 Task: Upload a photo to Instagram, apply a filter, and write a caption with emojis.
Action: Mouse moved to (64, 279)
Screenshot: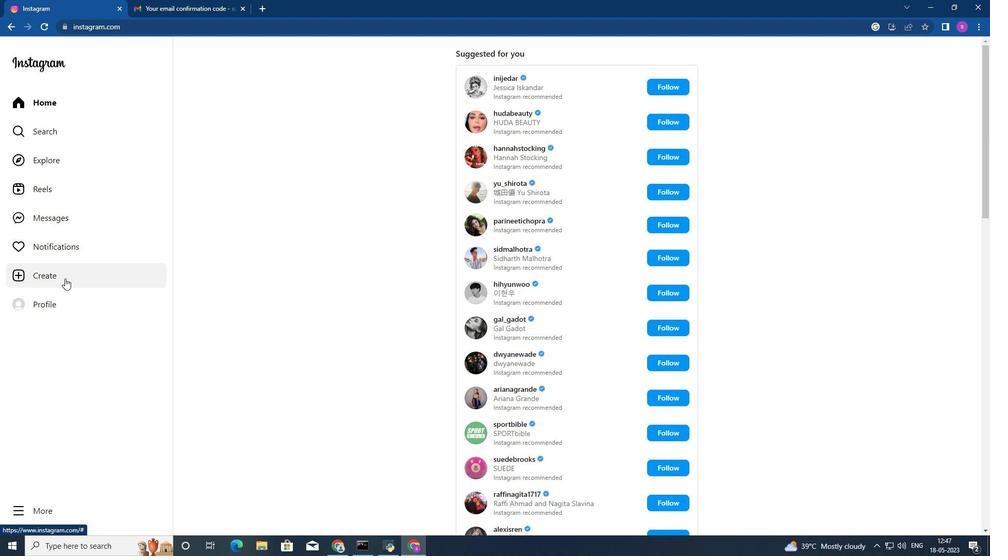 
Action: Mouse pressed left at (64, 279)
Screenshot: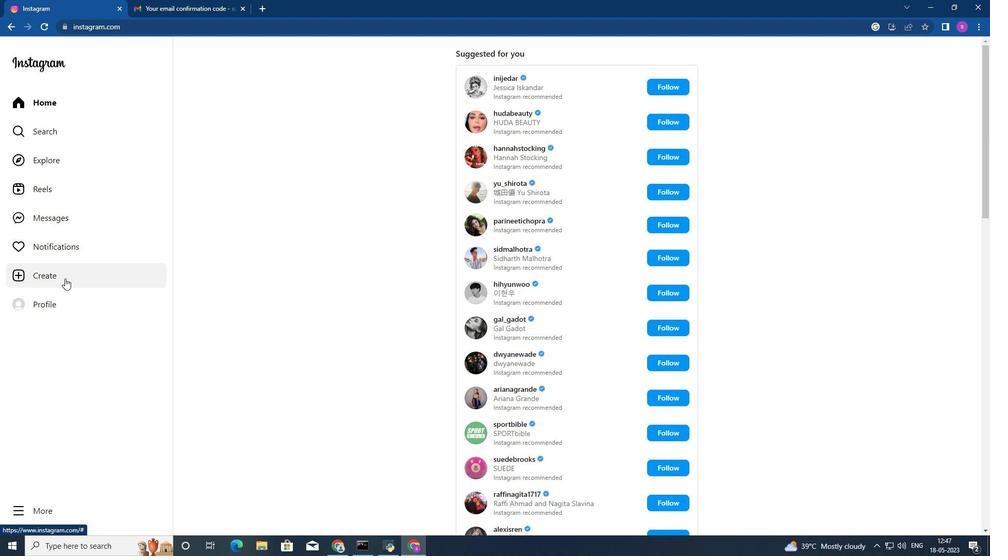 
Action: Mouse moved to (455, 330)
Screenshot: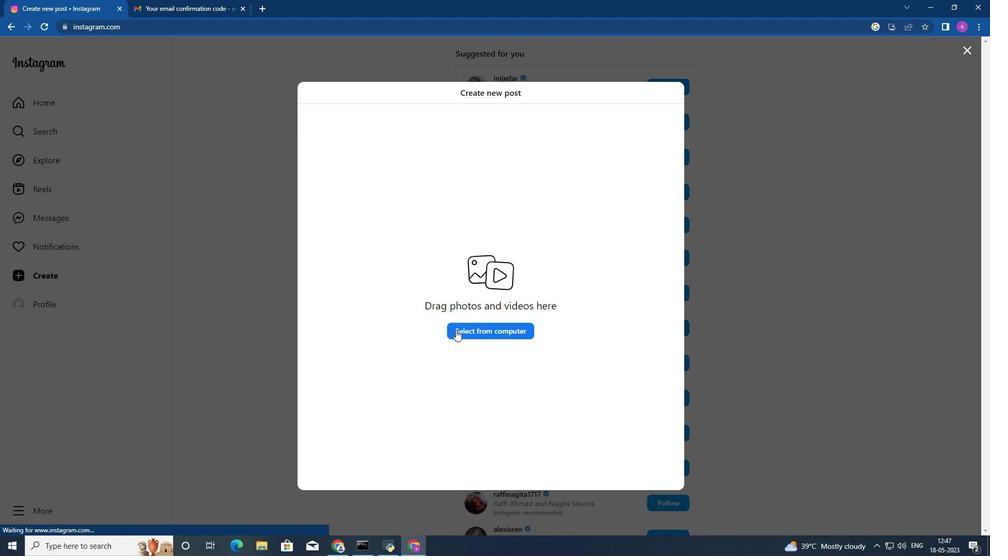 
Action: Mouse pressed left at (455, 330)
Screenshot: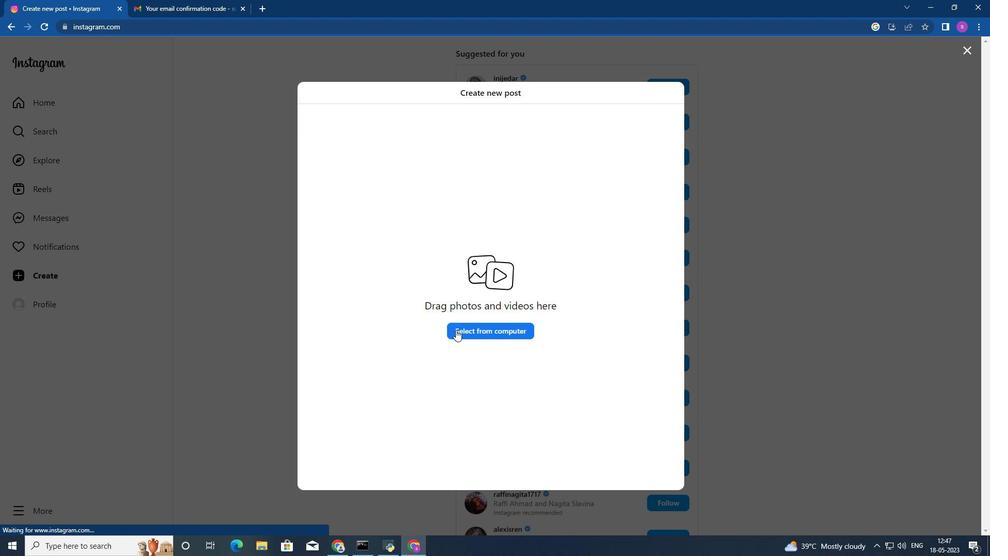 
Action: Mouse moved to (117, 93)
Screenshot: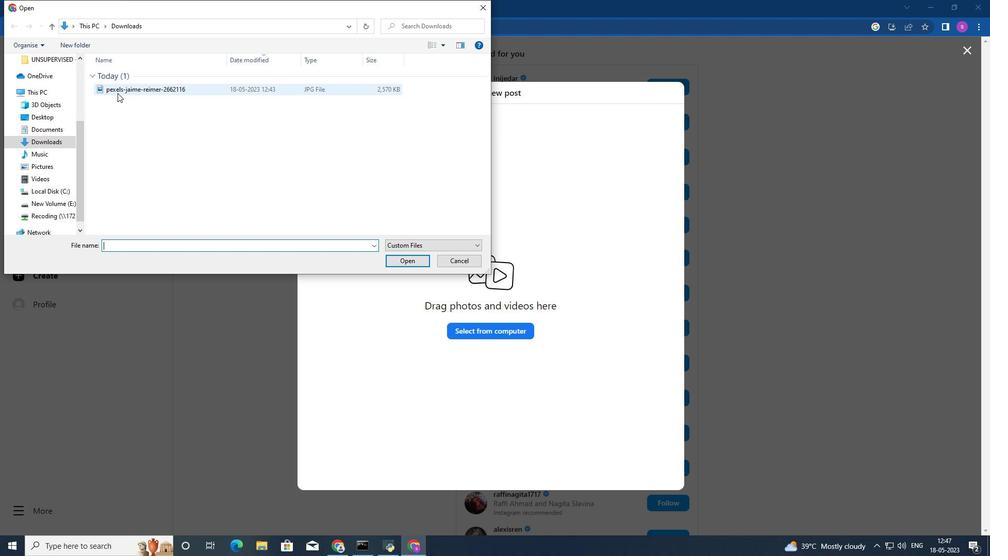 
Action: Mouse pressed left at (117, 93)
Screenshot: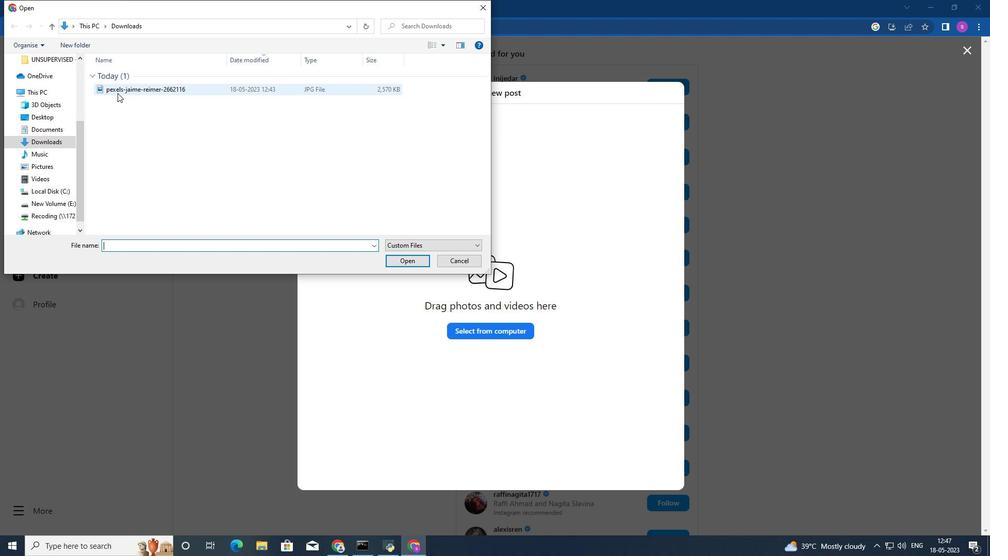 
Action: Mouse moved to (390, 264)
Screenshot: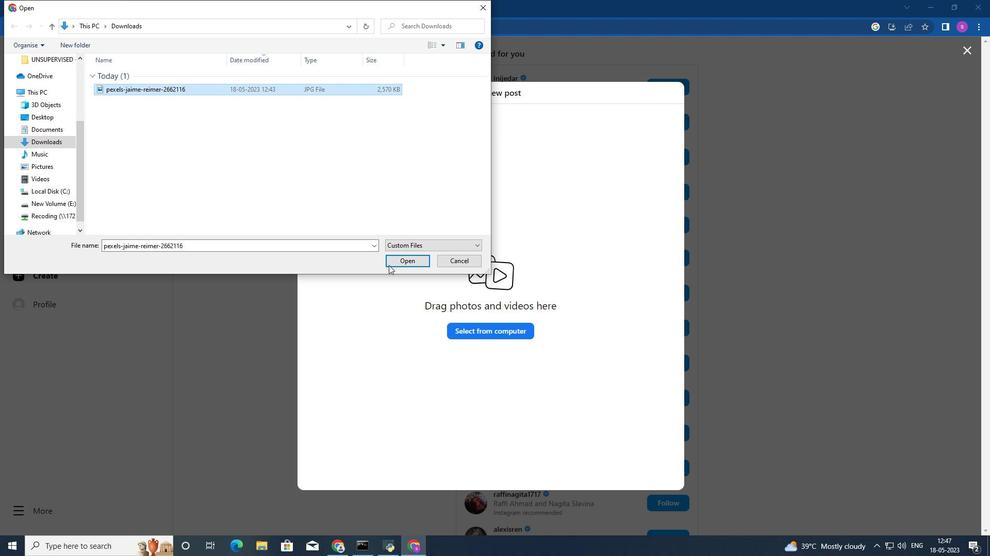 
Action: Mouse pressed left at (390, 264)
Screenshot: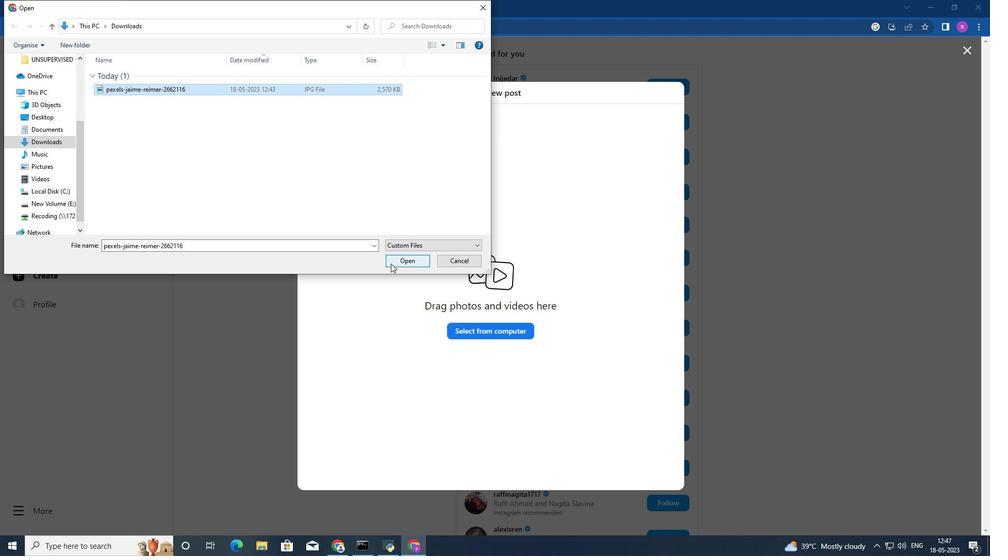 
Action: Mouse moved to (315, 471)
Screenshot: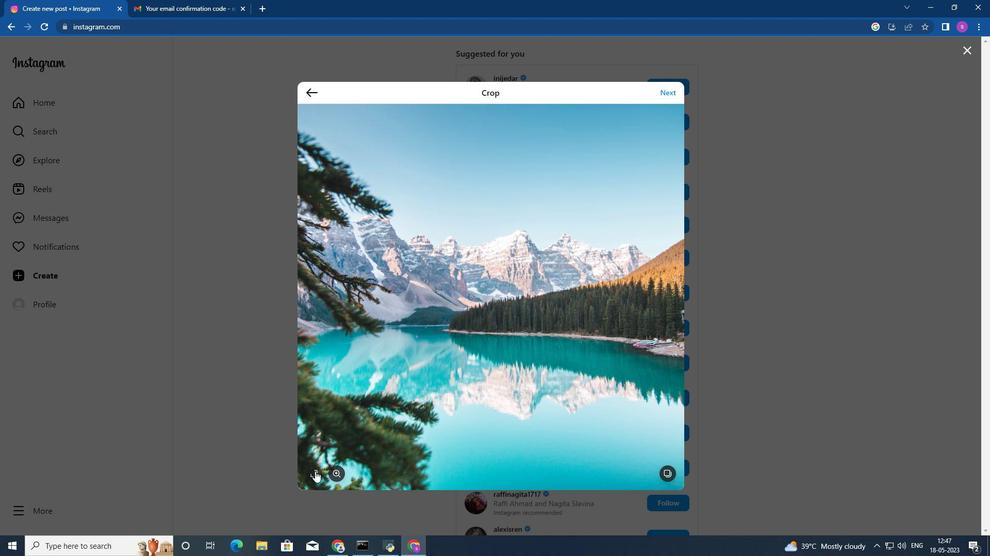 
Action: Mouse pressed left at (315, 471)
Screenshot: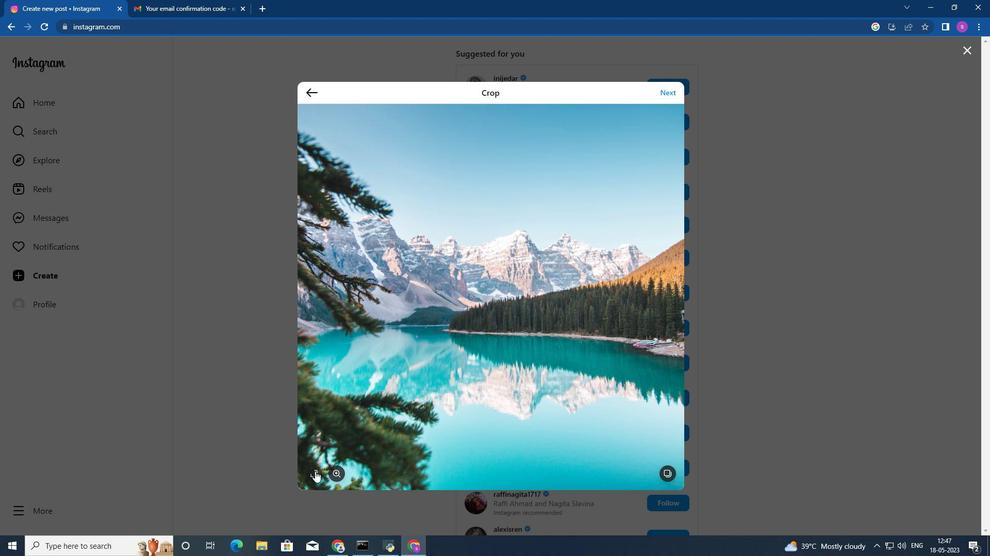 
Action: Mouse moved to (343, 375)
Screenshot: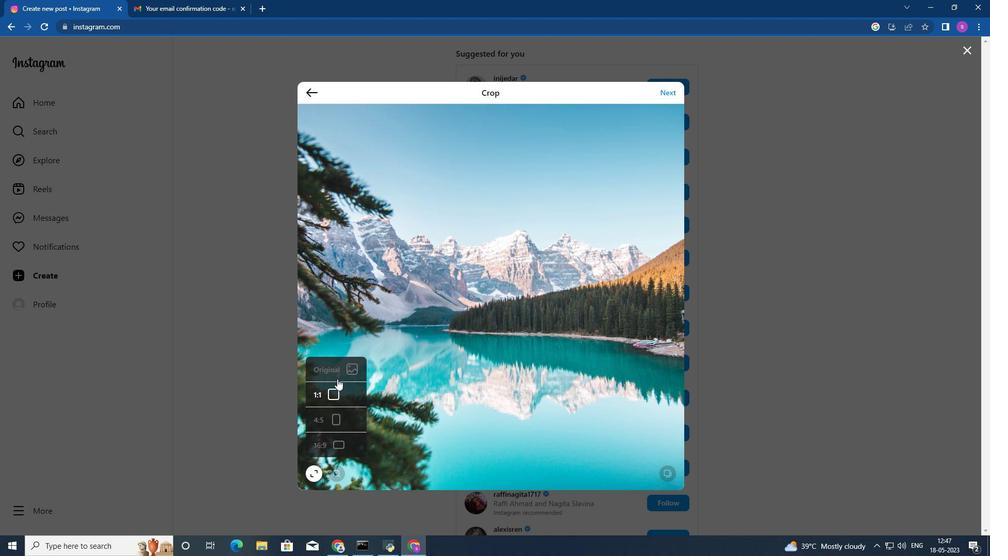 
Action: Mouse pressed left at (343, 375)
Screenshot: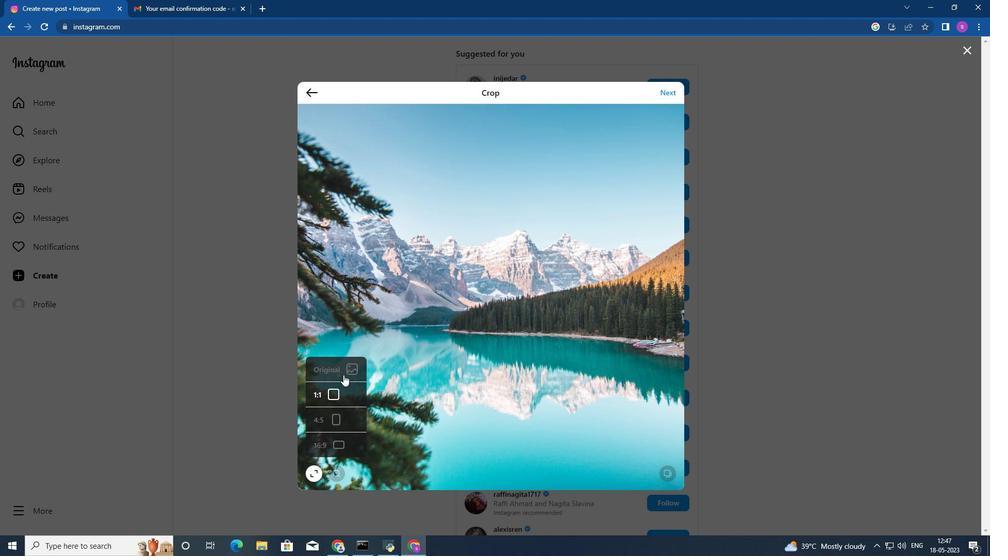 
Action: Mouse moved to (672, 92)
Screenshot: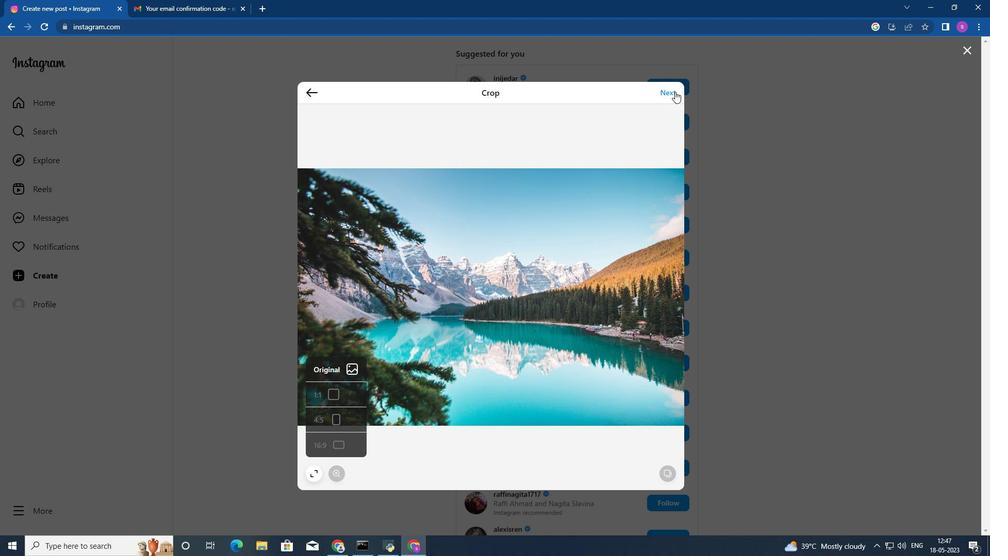 
Action: Mouse pressed left at (672, 92)
Screenshot: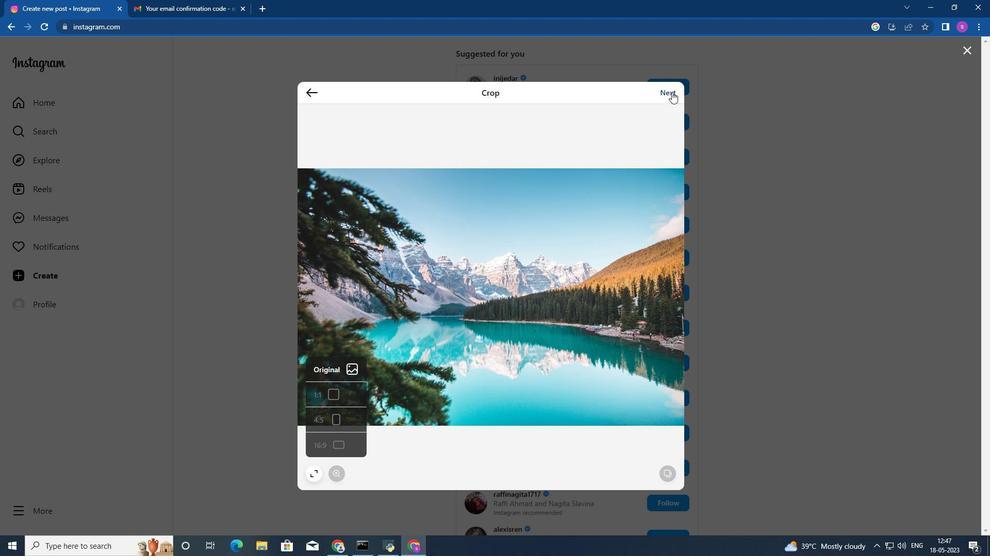 
Action: Mouse moved to (624, 159)
Screenshot: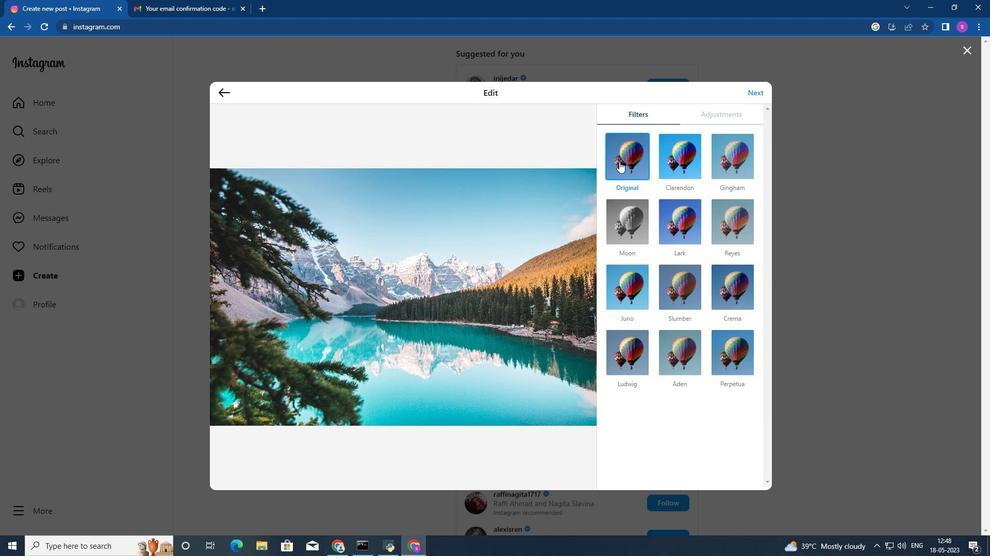 
Action: Mouse pressed left at (624, 159)
Screenshot: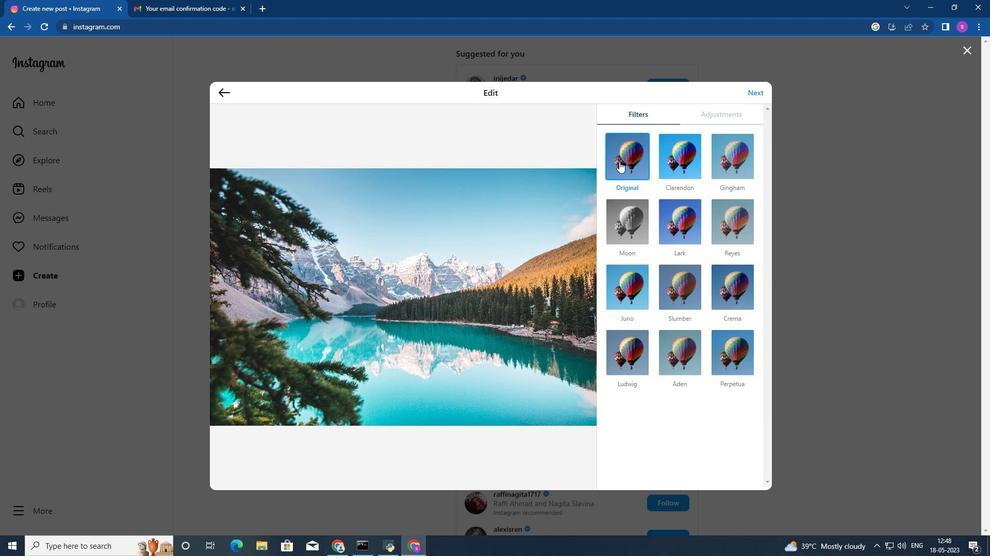 
Action: Mouse moved to (680, 157)
Screenshot: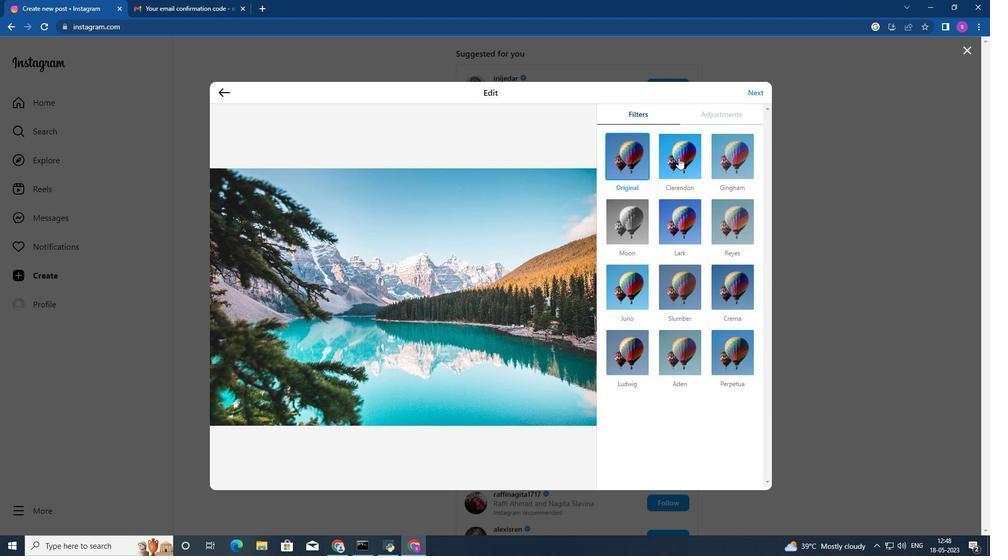 
Action: Mouse pressed left at (680, 157)
Screenshot: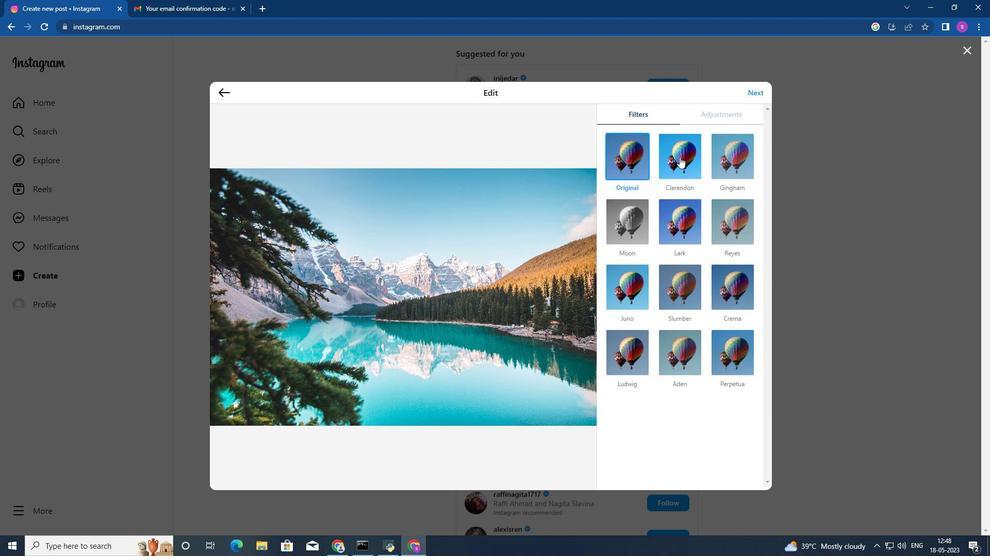 
Action: Mouse moved to (641, 172)
Screenshot: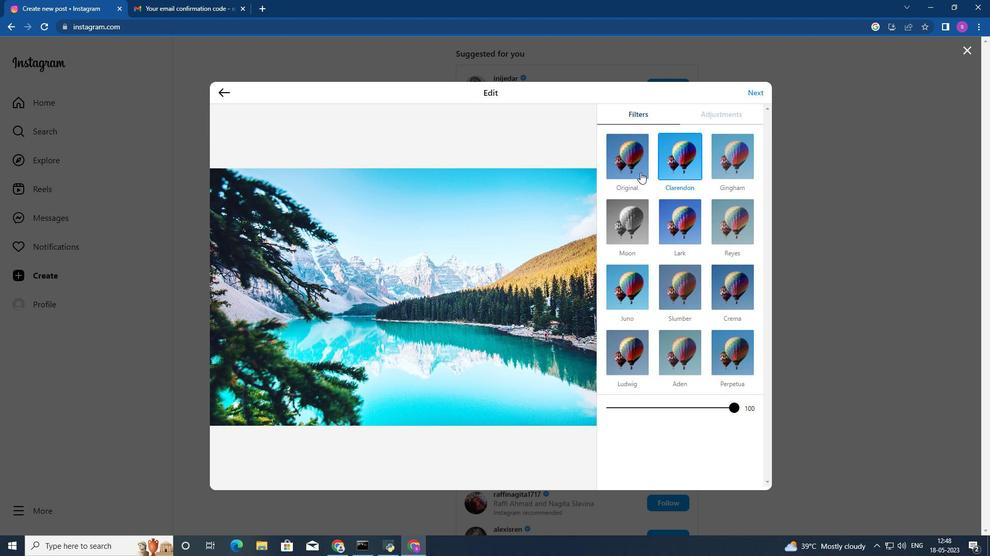 
Action: Mouse pressed left at (641, 172)
Screenshot: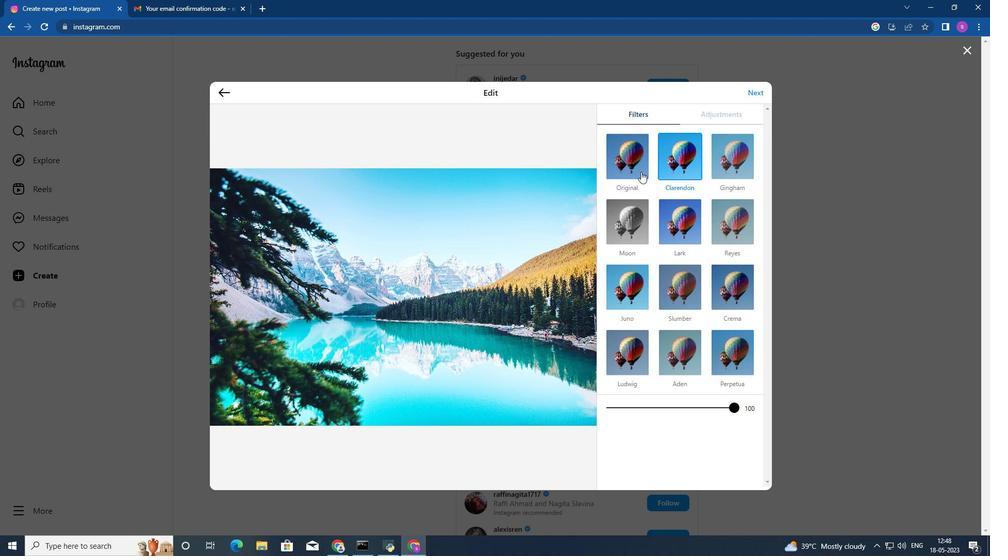 
Action: Mouse moved to (681, 305)
Screenshot: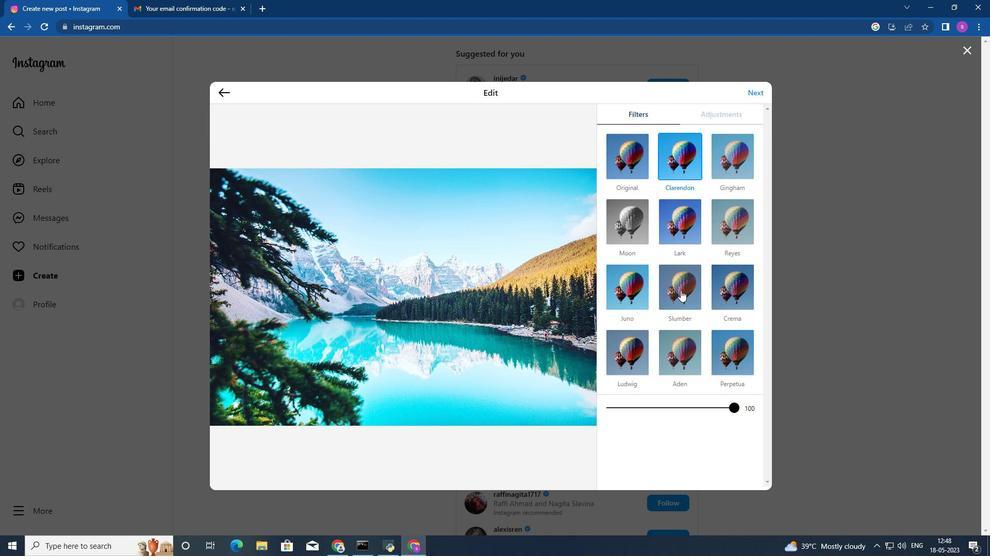 
Action: Mouse pressed left at (681, 305)
Screenshot: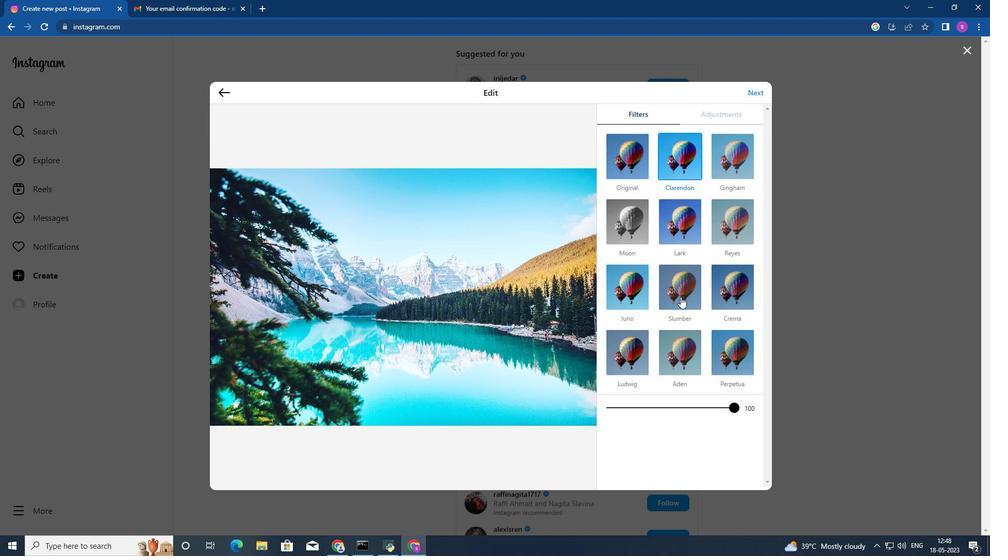 
Action: Mouse moved to (636, 298)
Screenshot: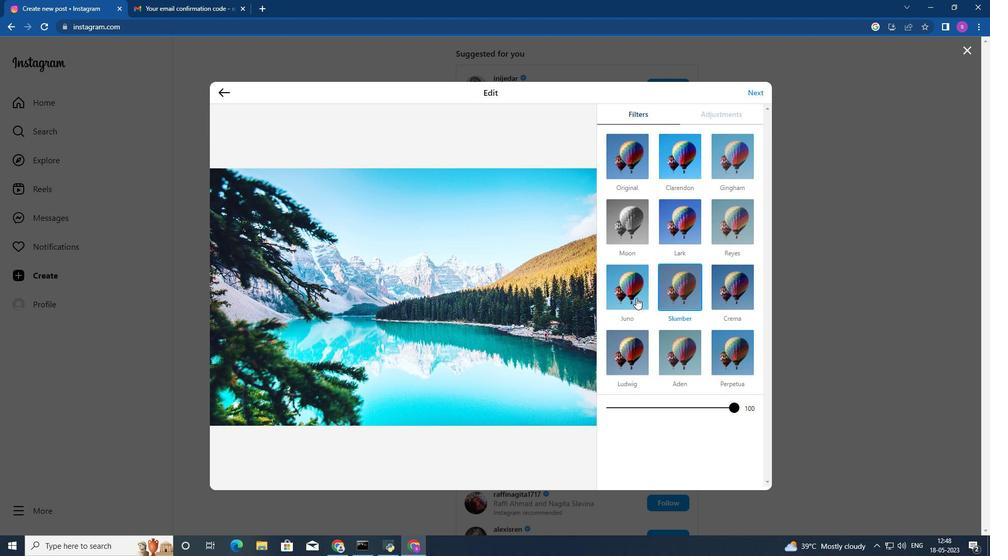 
Action: Mouse pressed left at (636, 298)
Screenshot: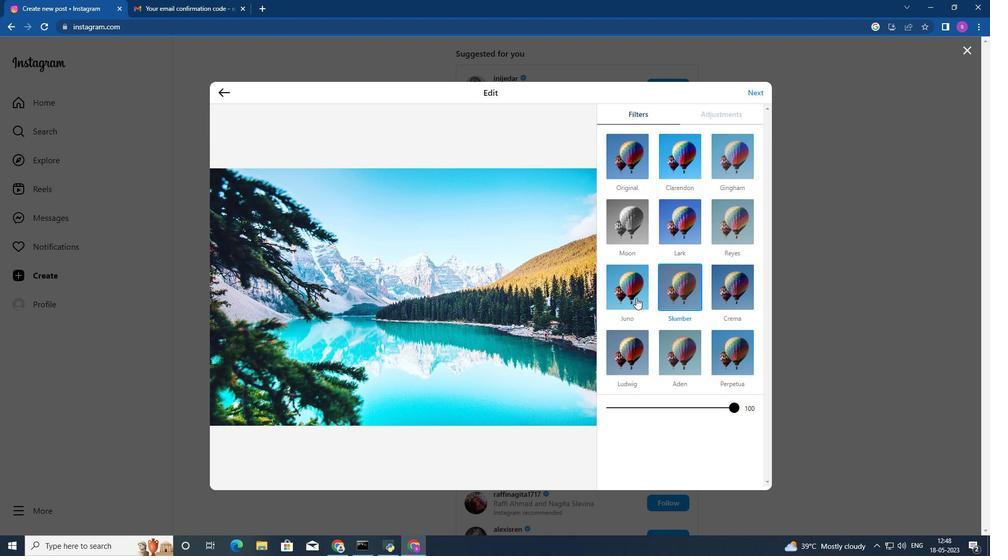 
Action: Mouse moved to (631, 368)
Screenshot: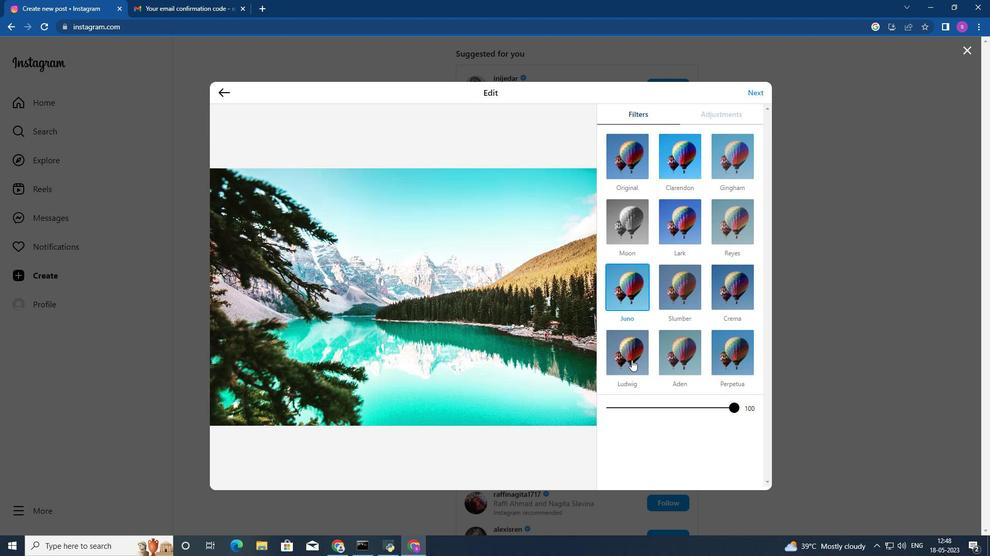 
Action: Mouse pressed left at (631, 368)
Screenshot: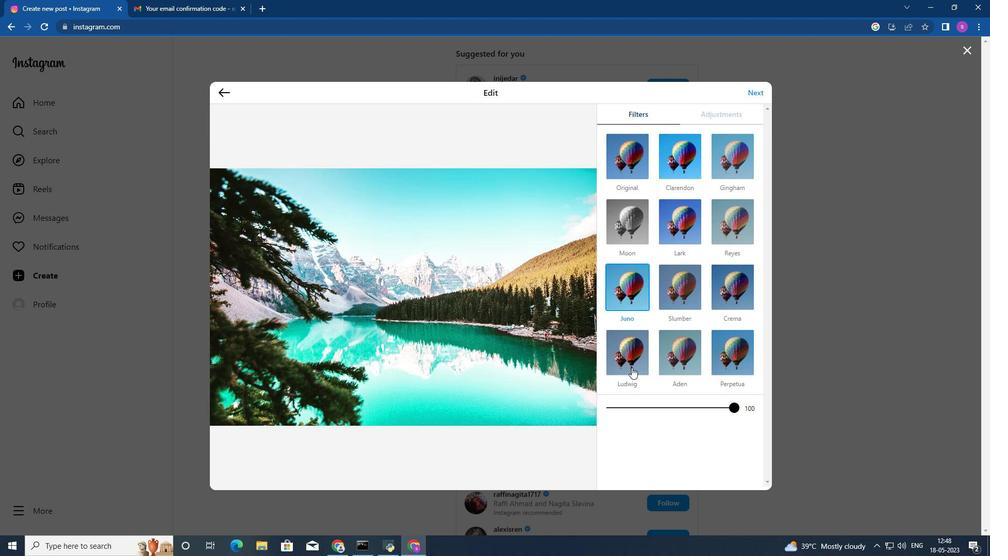 
Action: Mouse moved to (661, 352)
Screenshot: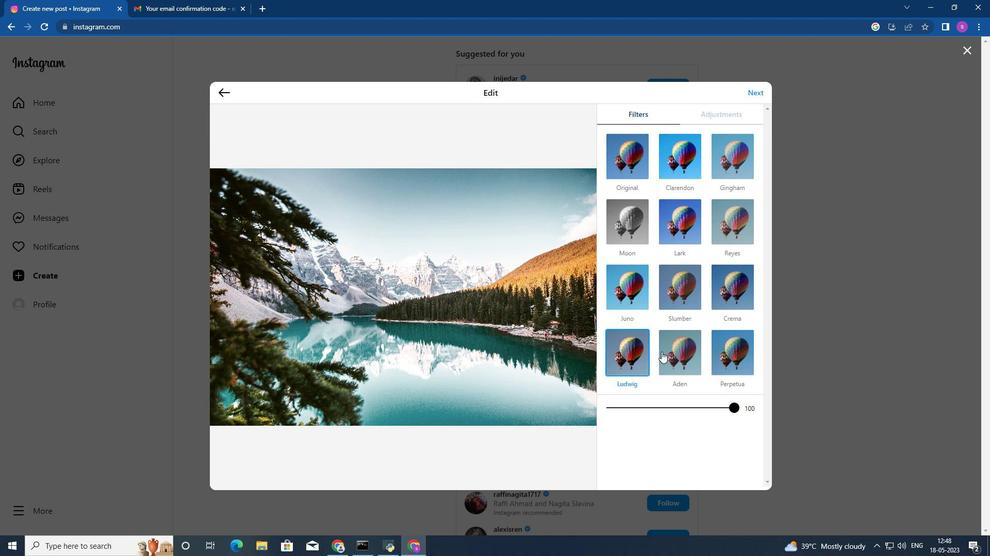
Action: Mouse pressed left at (661, 352)
Screenshot: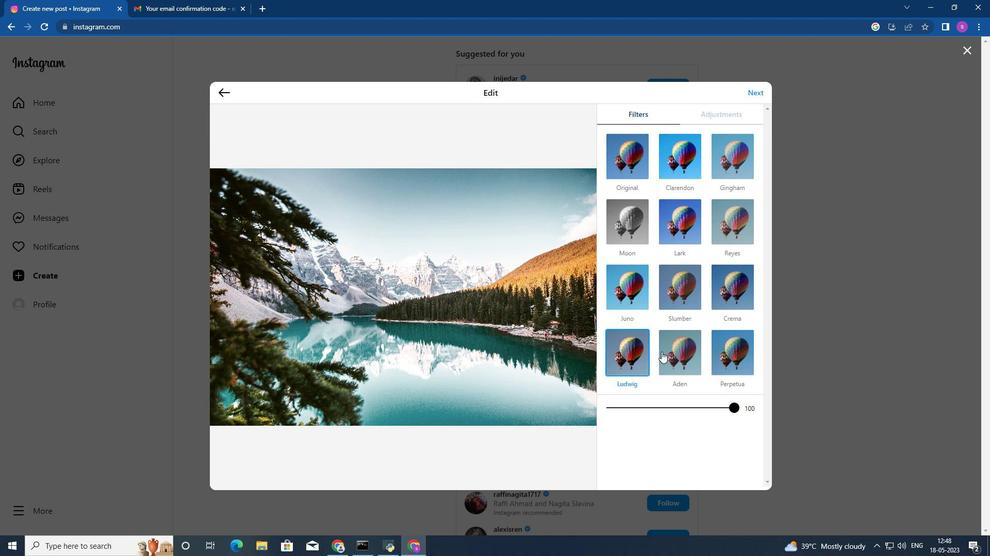 
Action: Mouse moved to (639, 360)
Screenshot: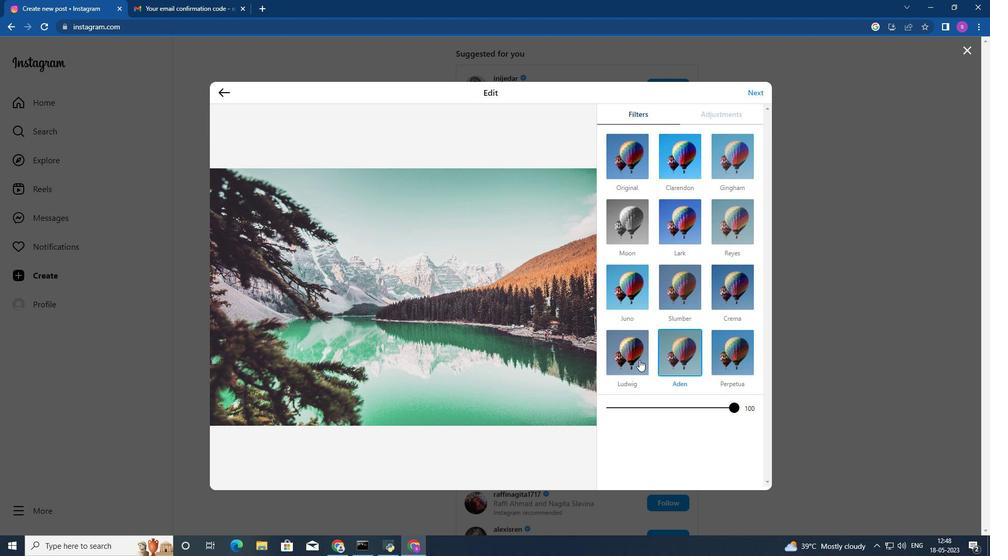 
Action: Mouse pressed left at (639, 360)
Screenshot: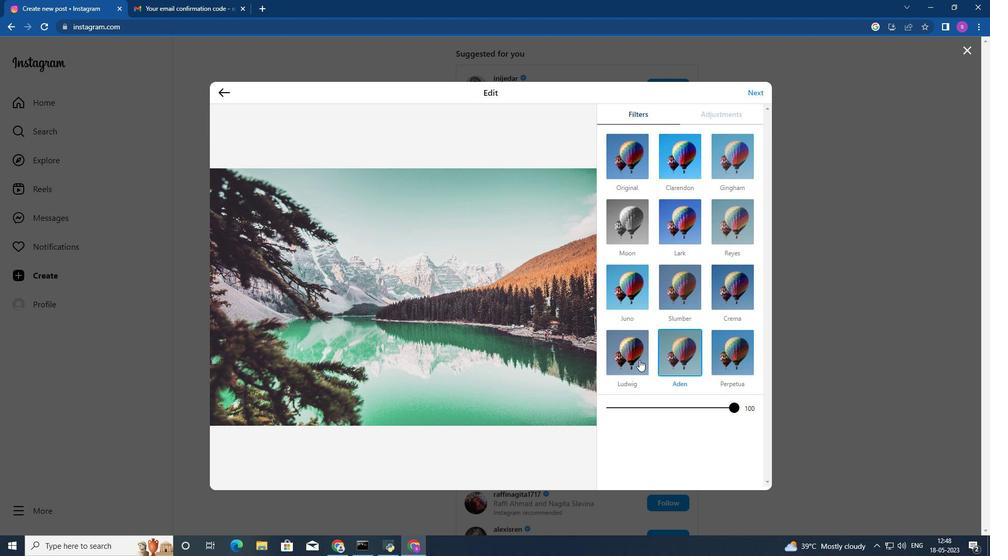 
Action: Mouse moved to (714, 113)
Screenshot: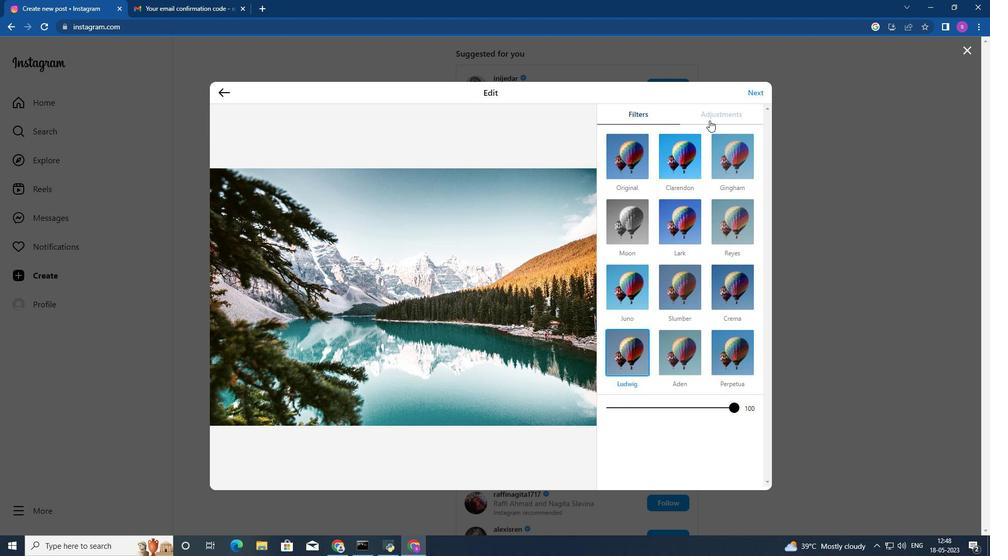 
Action: Mouse pressed left at (714, 113)
Screenshot: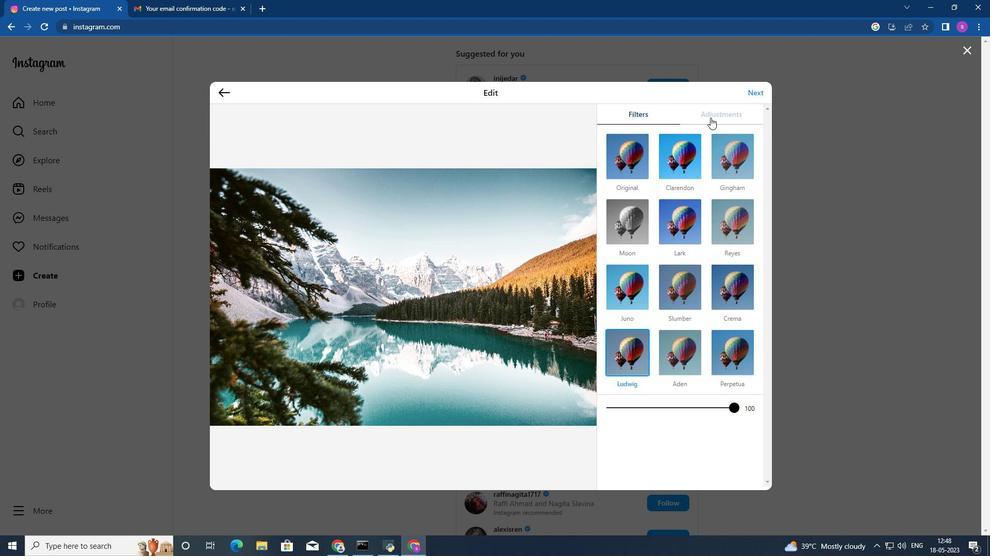 
Action: Mouse moved to (670, 158)
Screenshot: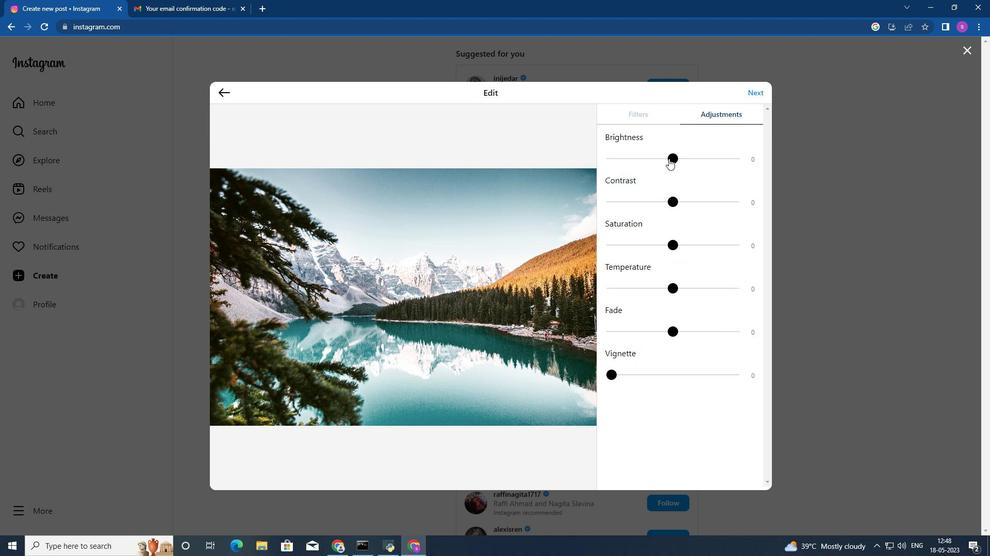 
Action: Mouse pressed left at (670, 158)
Screenshot: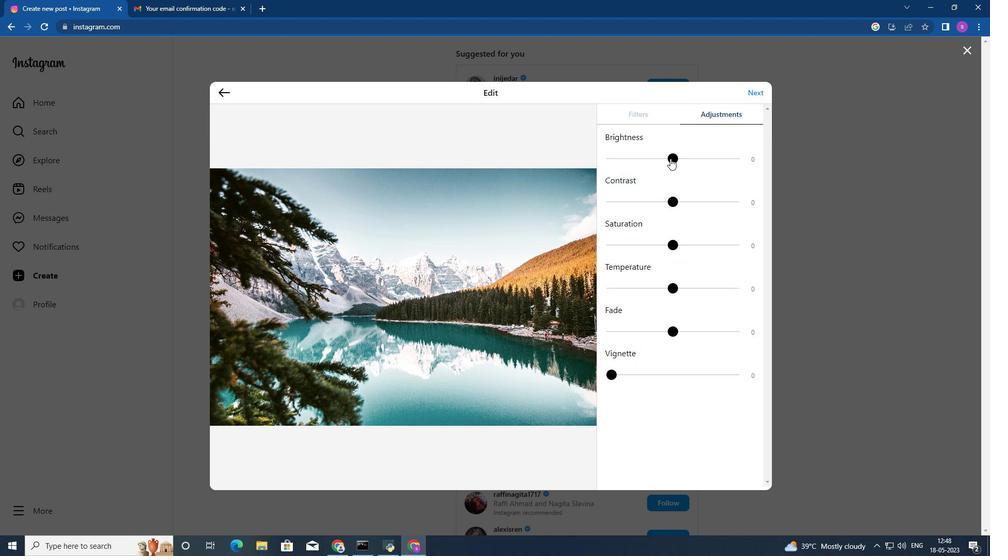 
Action: Mouse moved to (672, 202)
Screenshot: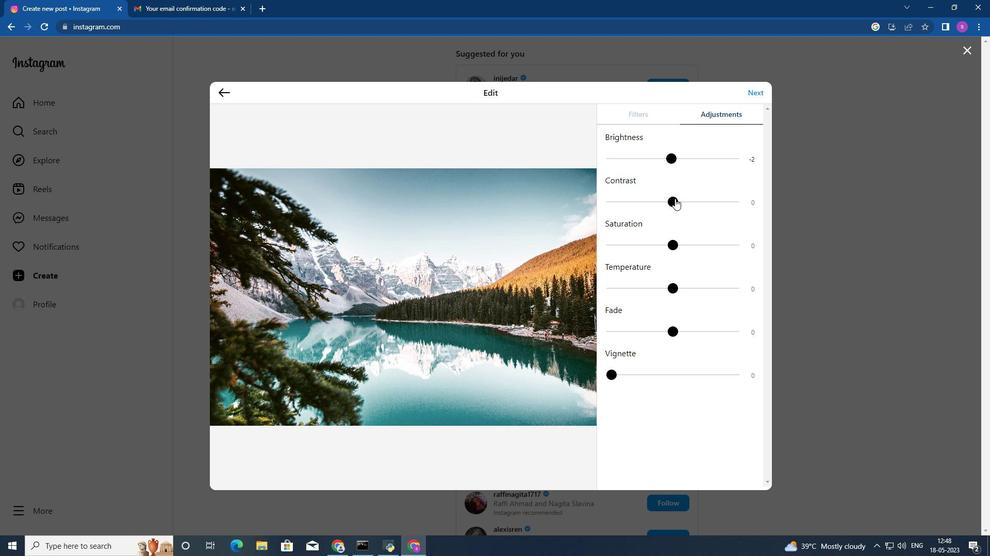 
Action: Mouse pressed left at (672, 202)
Screenshot: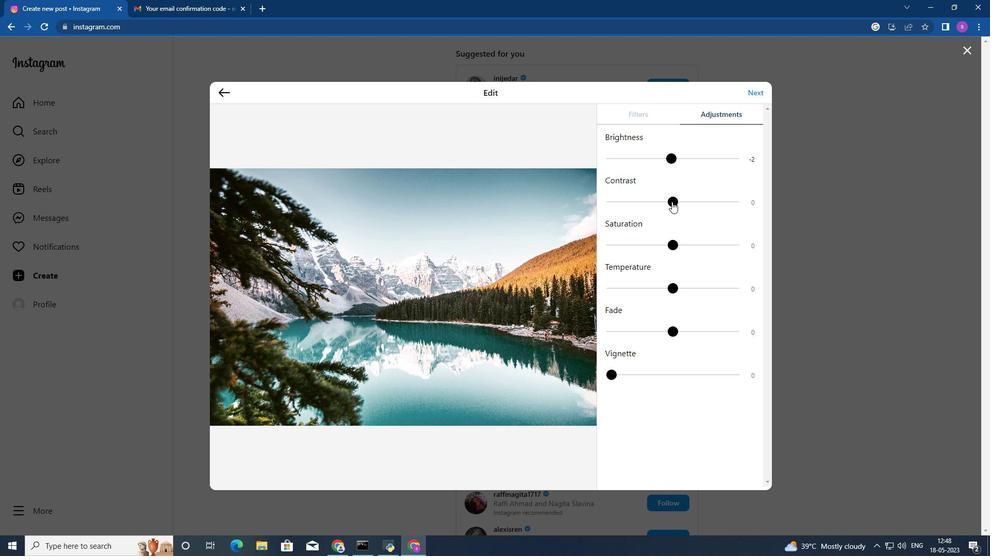 
Action: Mouse moved to (611, 375)
Screenshot: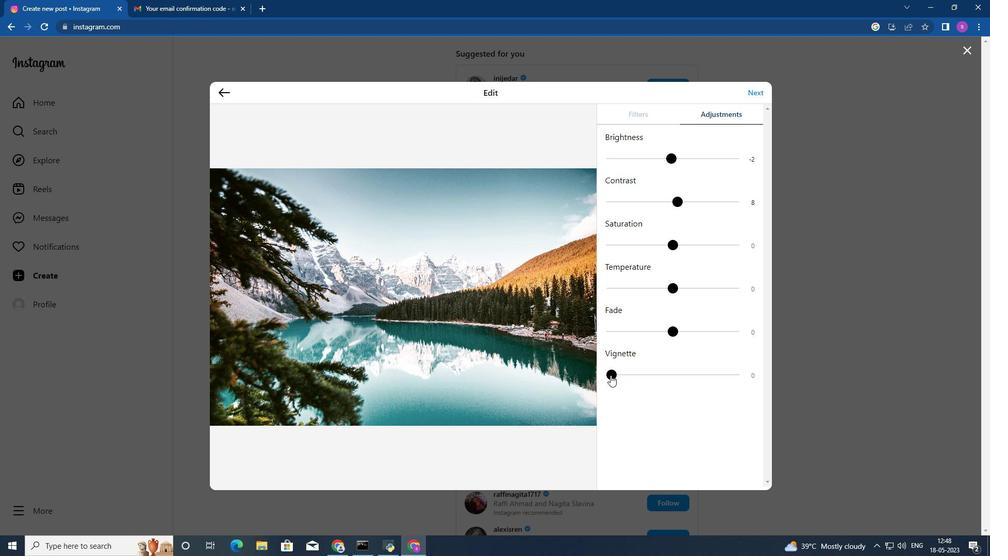 
Action: Mouse pressed left at (611, 375)
Screenshot: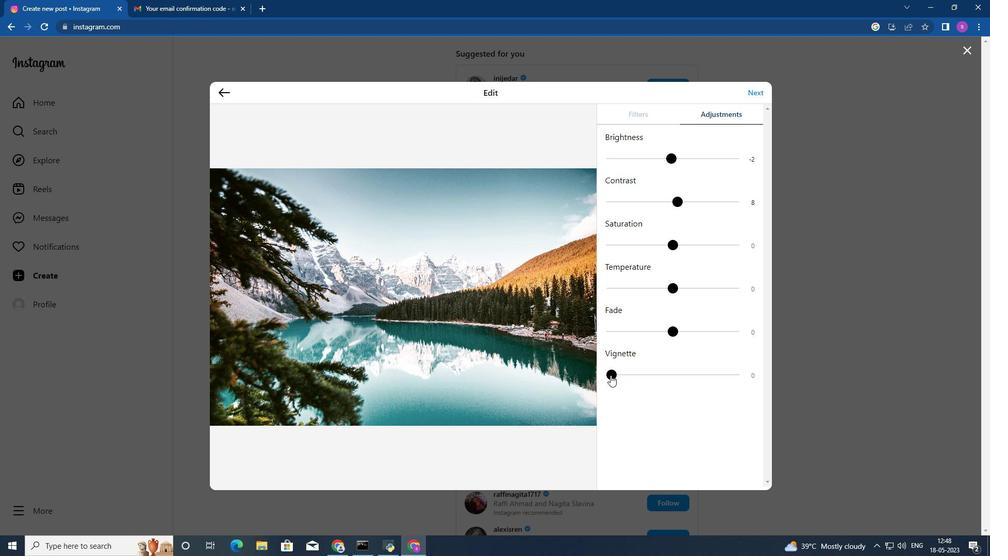 
Action: Mouse moved to (759, 94)
Screenshot: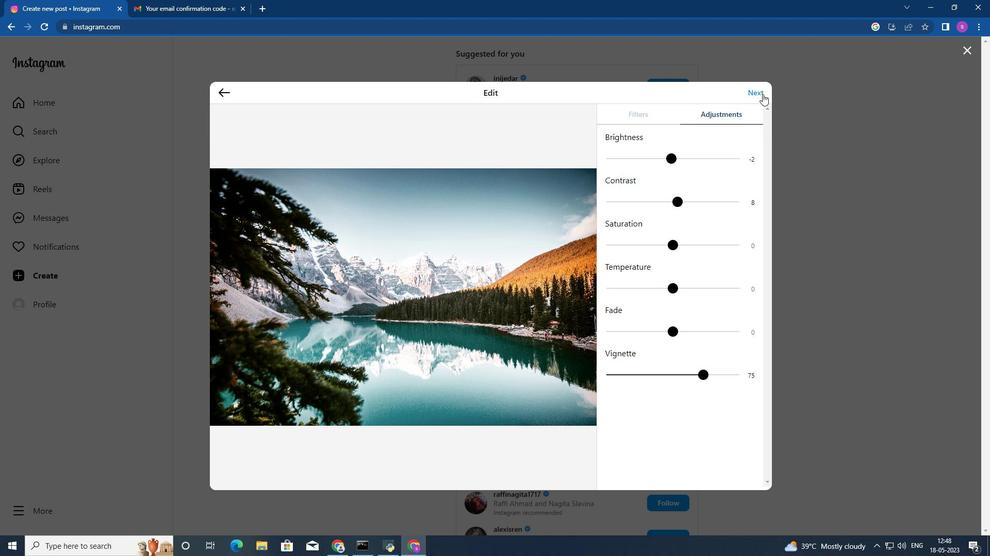 
Action: Mouse pressed left at (759, 94)
Screenshot: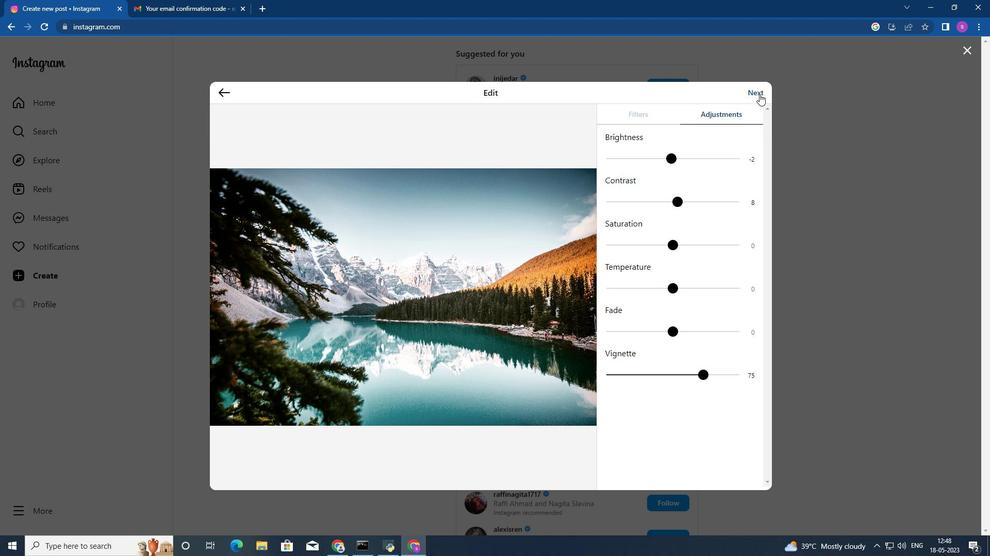 
Action: Mouse moved to (624, 133)
Screenshot: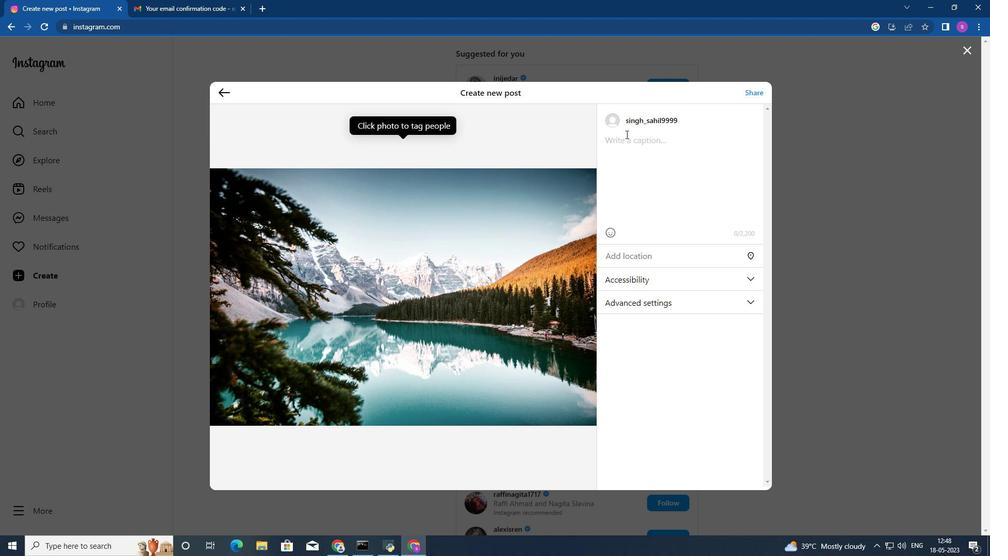 
Action: Mouse pressed left at (624, 133)
Screenshot: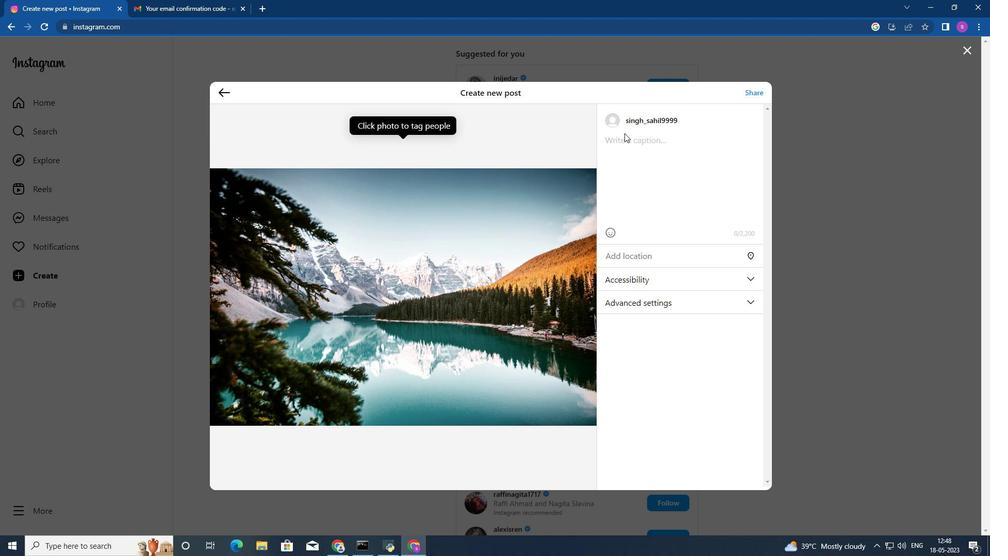 
Action: Mouse moved to (637, 139)
Screenshot: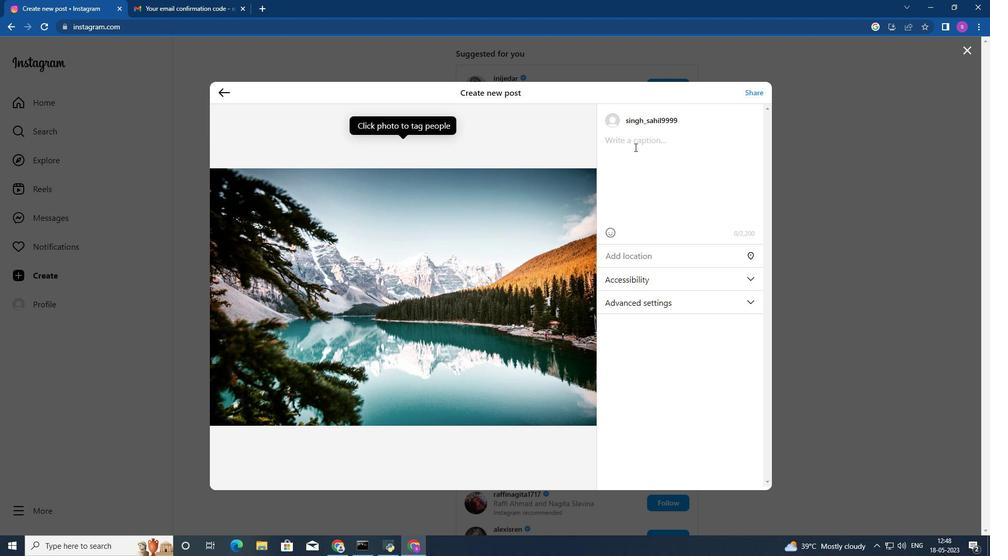 
Action: Mouse pressed left at (637, 139)
Screenshot: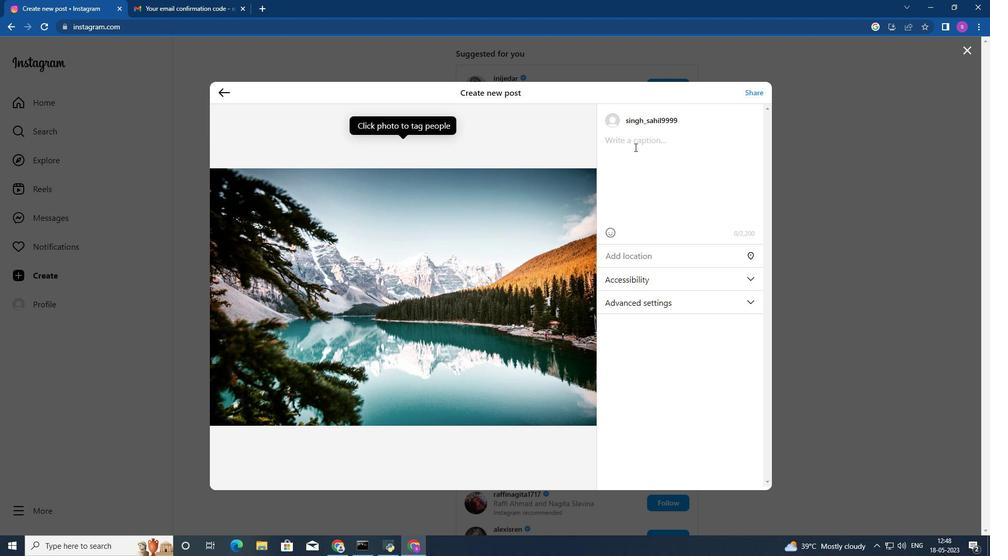 
Action: Mouse moved to (611, 213)
Screenshot: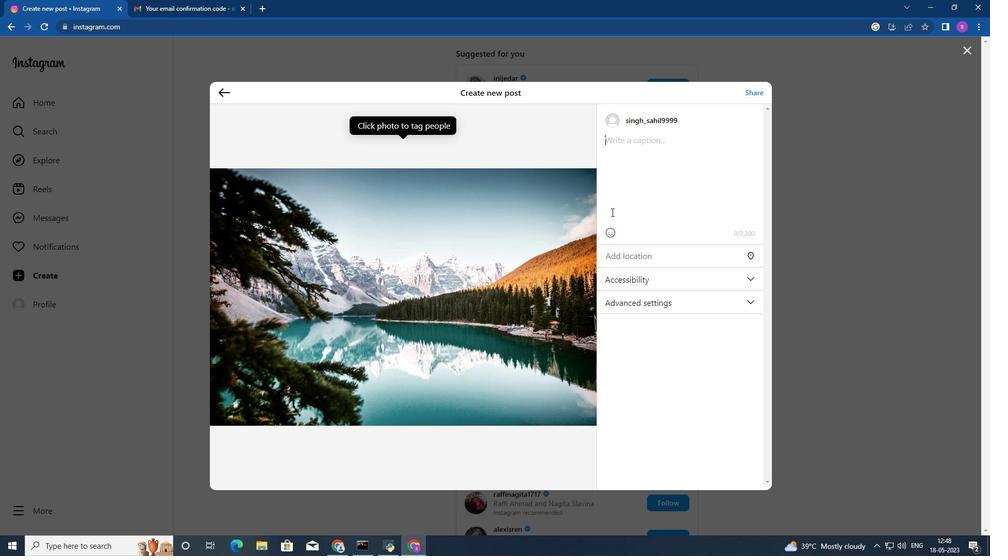 
Action: Key pressed <Key.caps_lock>G<Key.caps_lock>uess<Key.space>the<Key.space>location<Key.shift_r>???//<Key.backspace><Key.backspace>
Screenshot: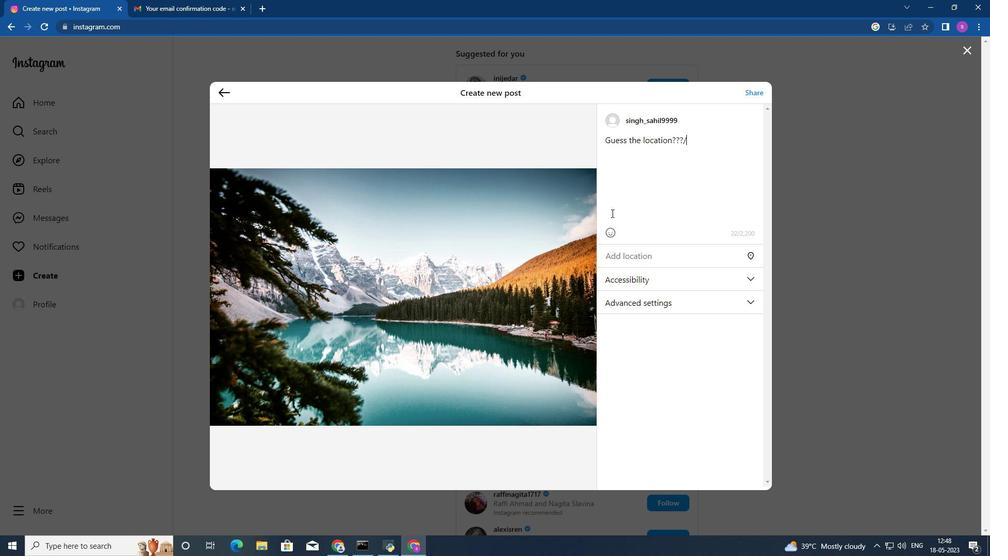 
Action: Mouse moved to (611, 235)
Screenshot: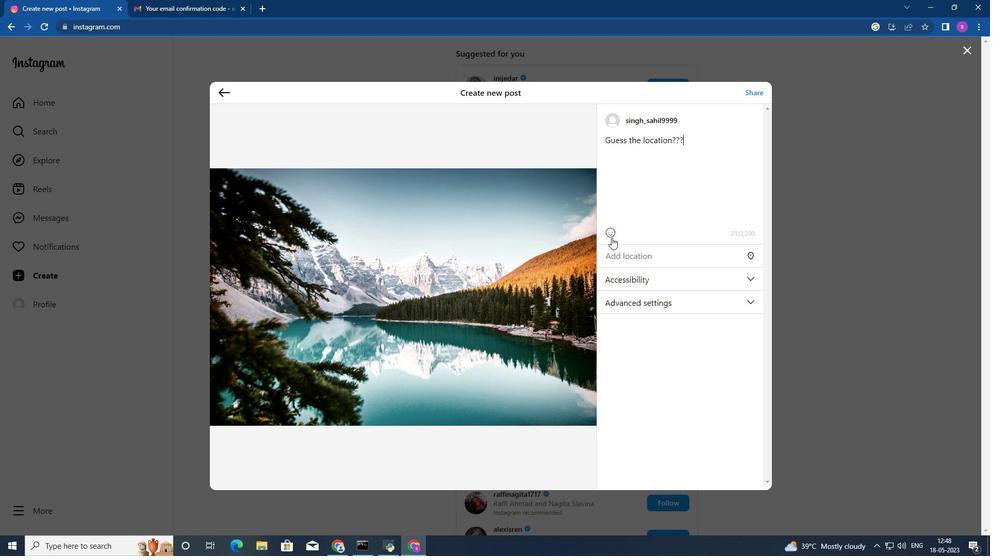 
Action: Mouse pressed left at (611, 235)
Screenshot: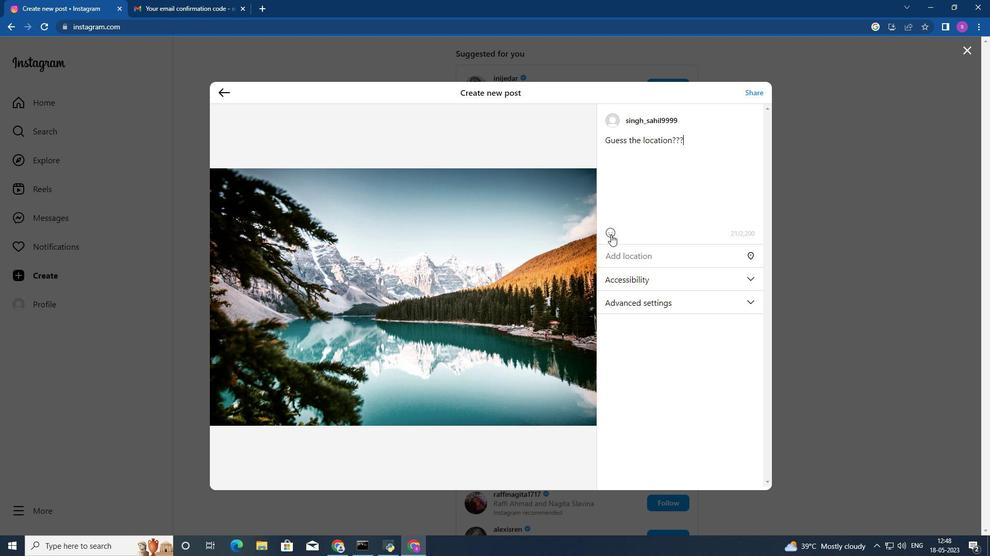 
Action: Mouse moved to (661, 282)
Screenshot: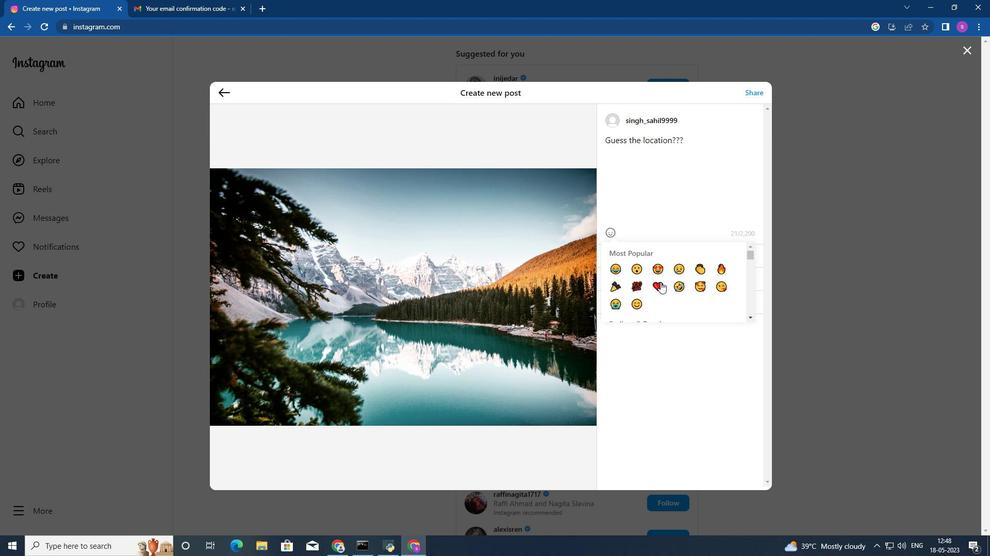 
Action: Mouse scrolled (661, 282) with delta (0, 0)
Screenshot: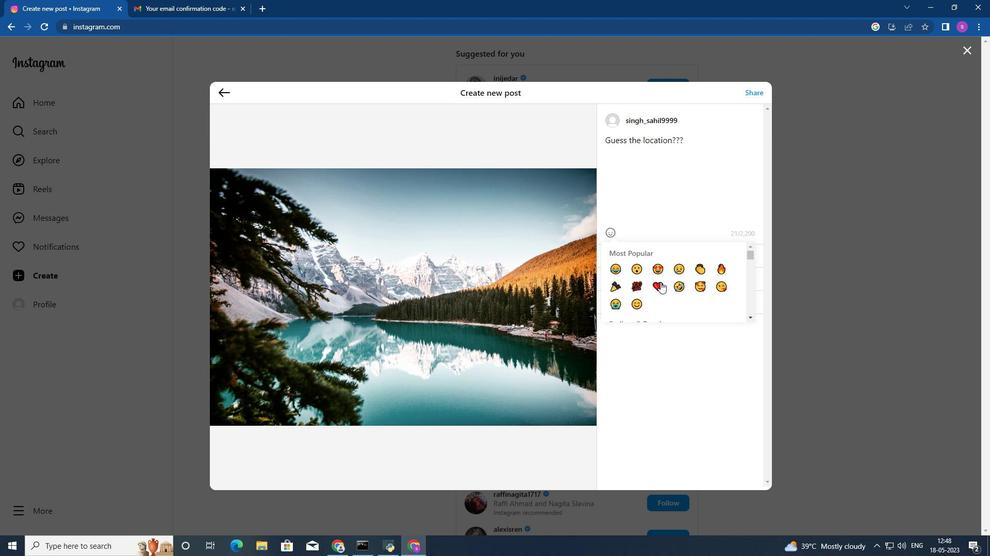 
Action: Mouse scrolled (661, 282) with delta (0, 0)
Screenshot: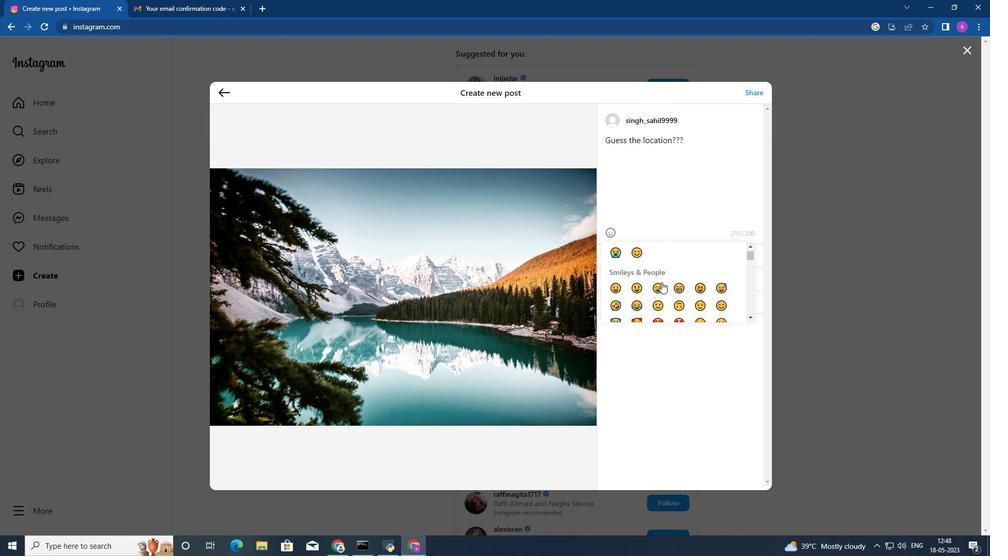 
Action: Mouse moved to (661, 283)
Screenshot: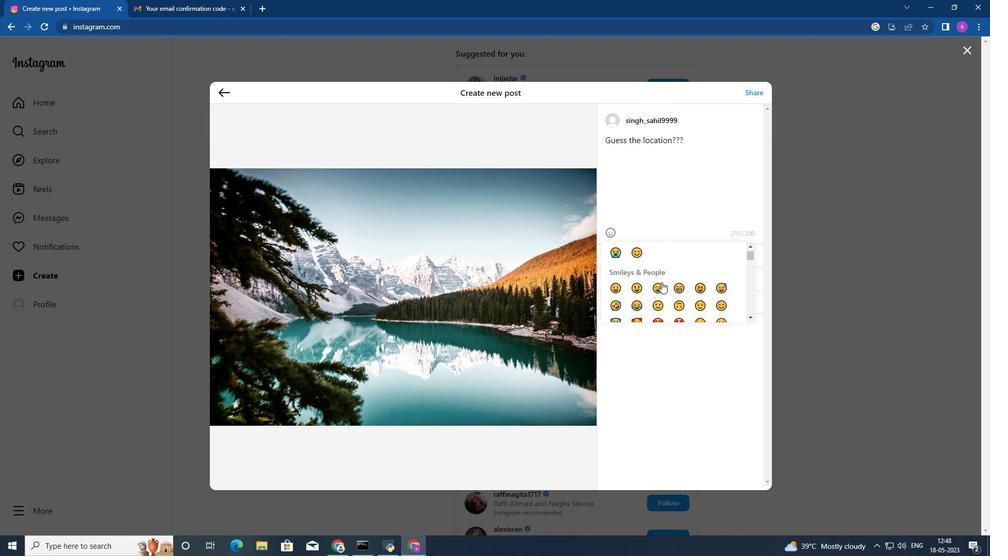 
Action: Mouse scrolled (661, 282) with delta (0, 0)
Screenshot: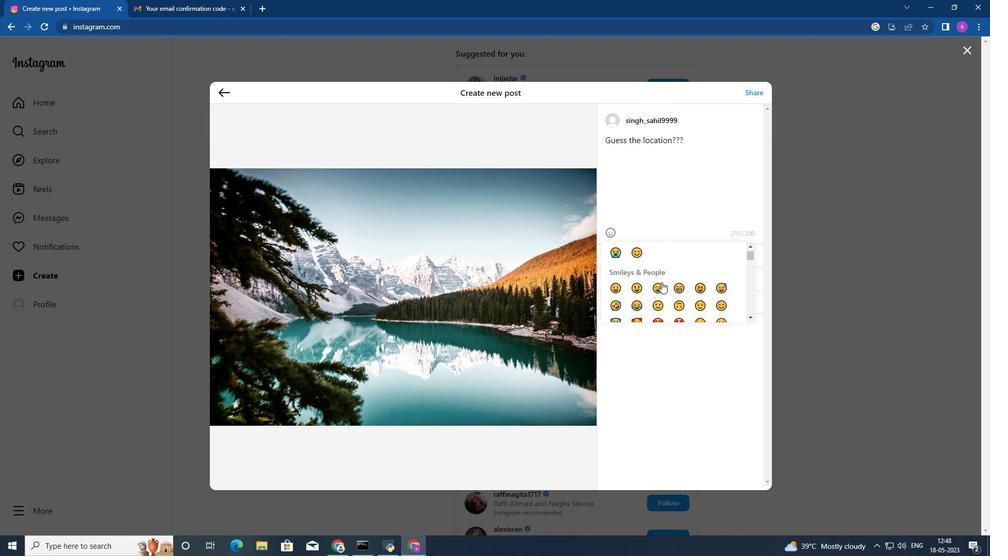
Action: Mouse moved to (661, 283)
Screenshot: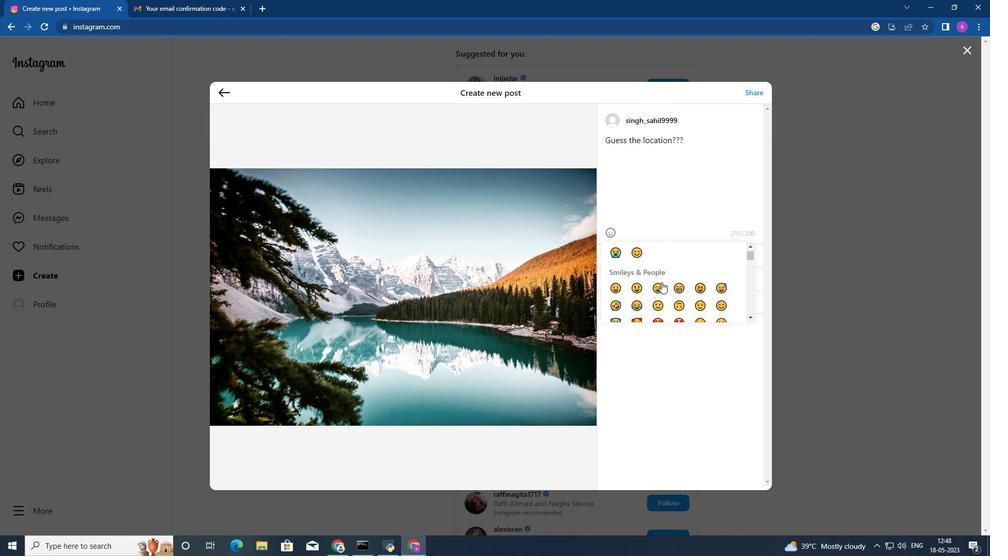 
Action: Mouse scrolled (661, 283) with delta (0, 0)
Screenshot: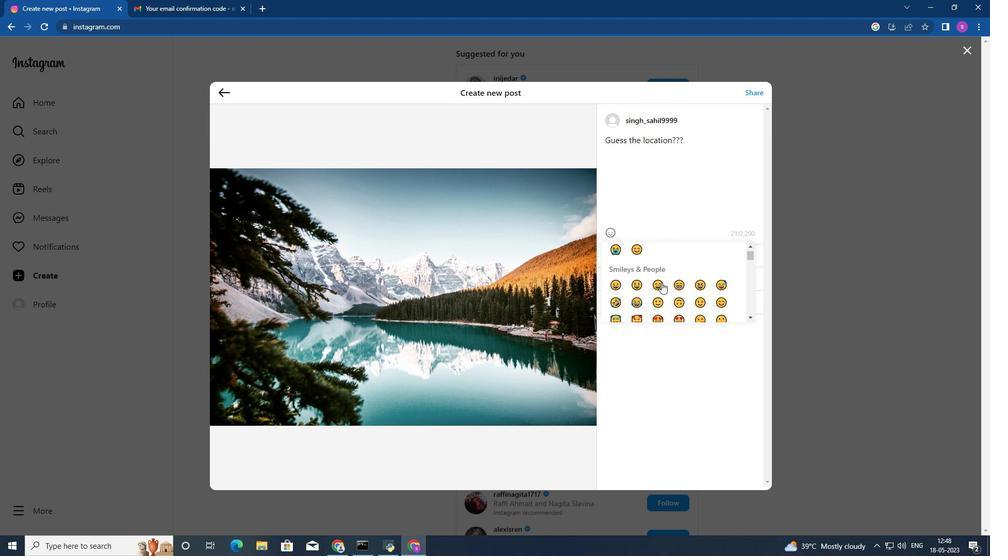 
Action: Mouse moved to (662, 296)
Screenshot: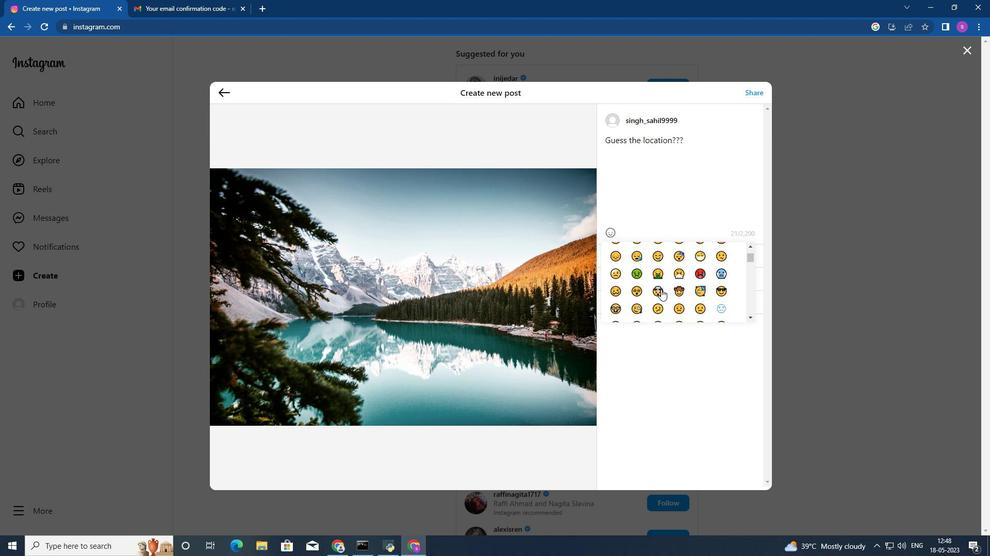 
Action: Mouse scrolled (662, 295) with delta (0, 0)
Screenshot: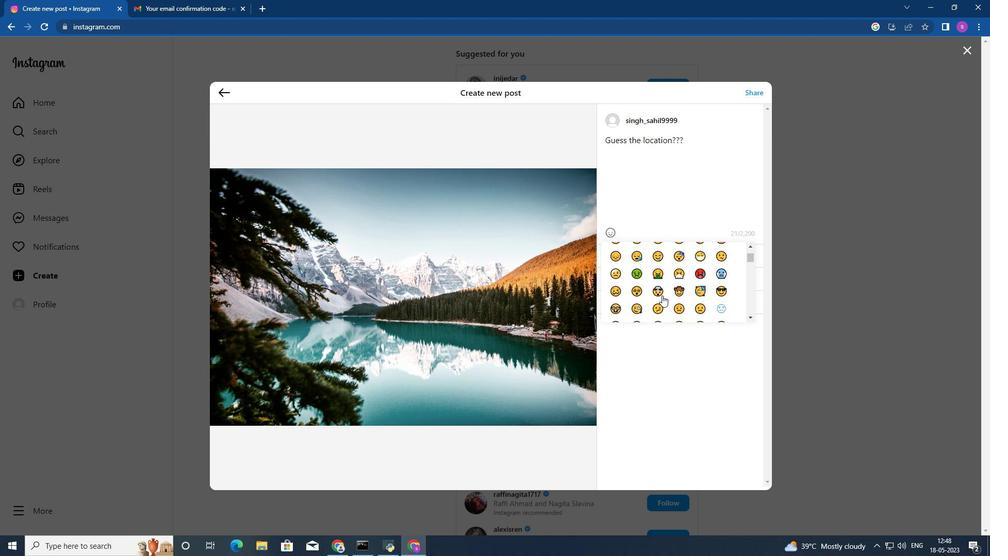 
Action: Mouse moved to (664, 290)
Screenshot: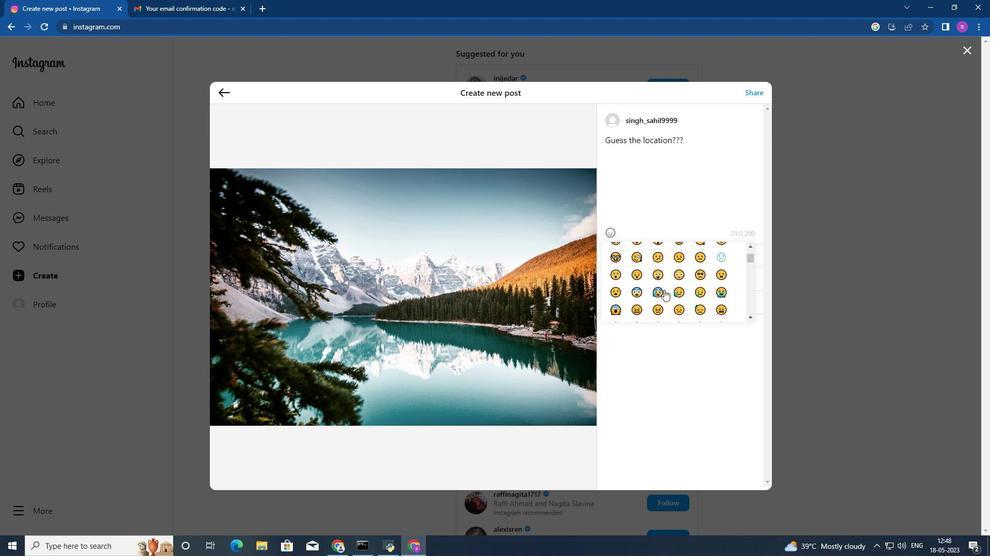 
Action: Mouse scrolled (664, 290) with delta (0, 0)
Screenshot: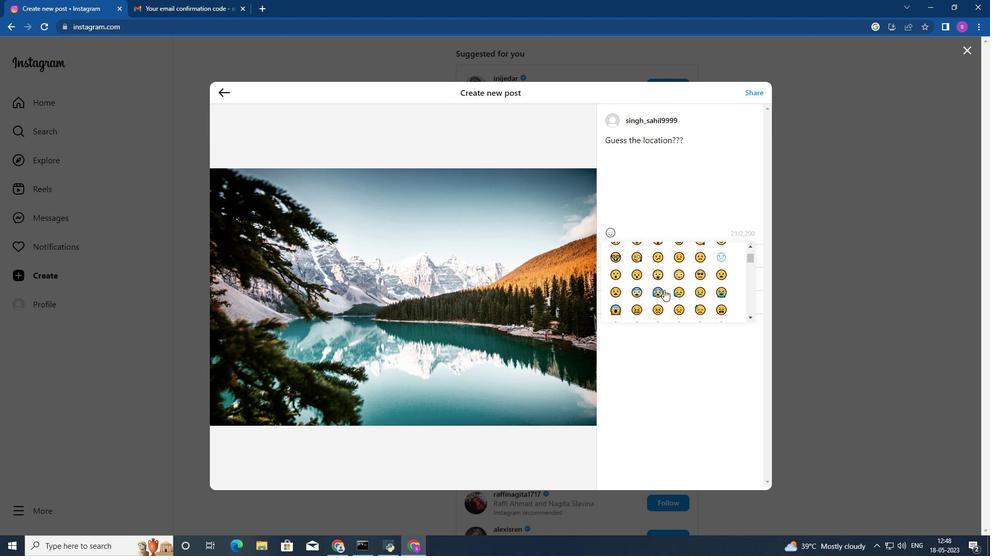 
Action: Mouse scrolled (664, 290) with delta (0, 0)
Screenshot: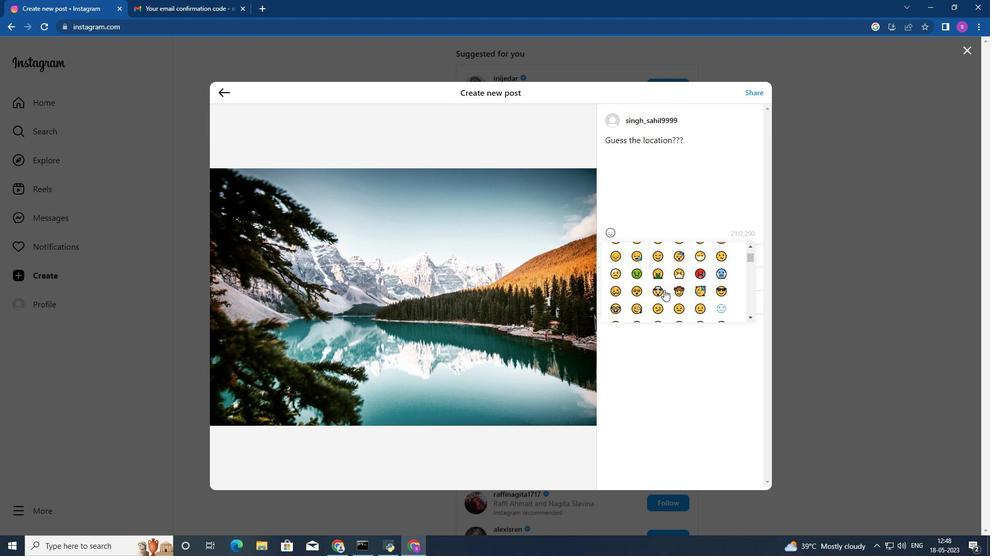 
Action: Mouse scrolled (664, 290) with delta (0, 0)
Screenshot: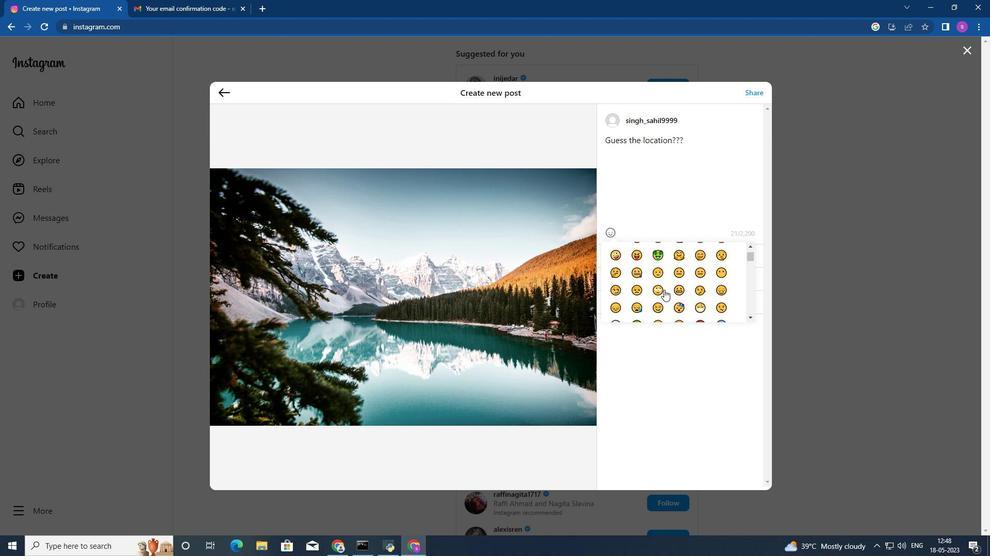 
Action: Mouse moved to (701, 286)
Screenshot: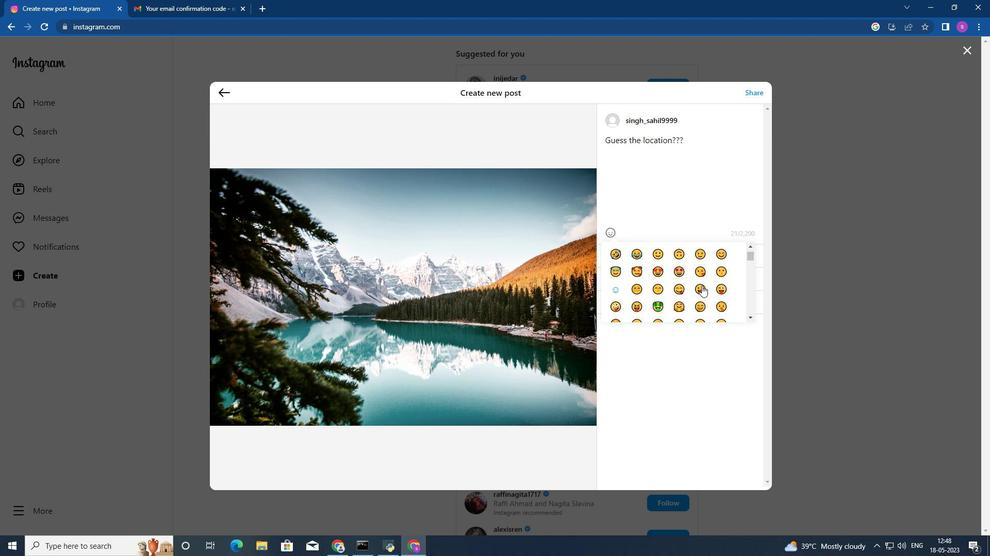 
Action: Mouse pressed left at (701, 286)
Screenshot: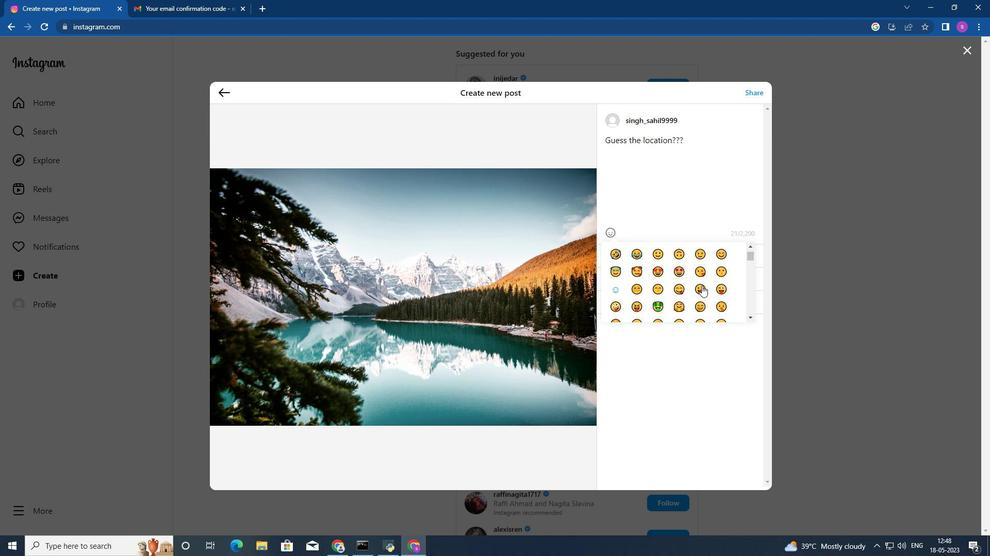 
Action: Mouse moved to (688, 285)
Screenshot: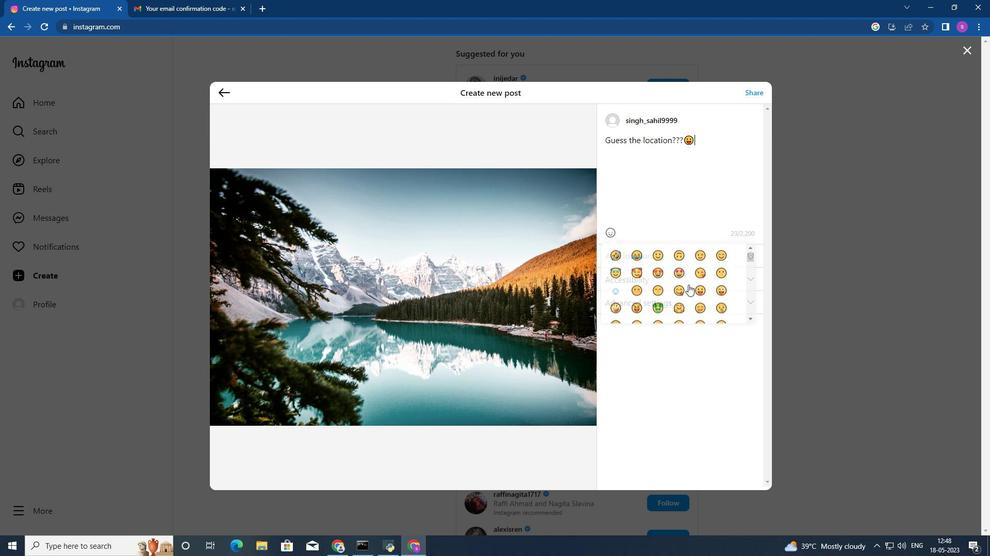 
Action: Mouse scrolled (688, 284) with delta (0, 0)
Screenshot: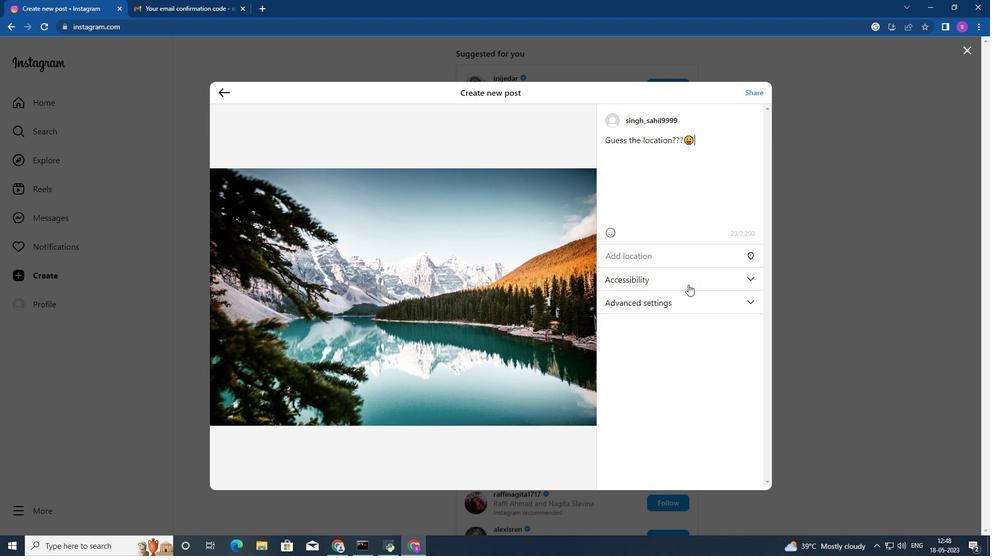 
Action: Mouse scrolled (688, 284) with delta (0, 0)
Screenshot: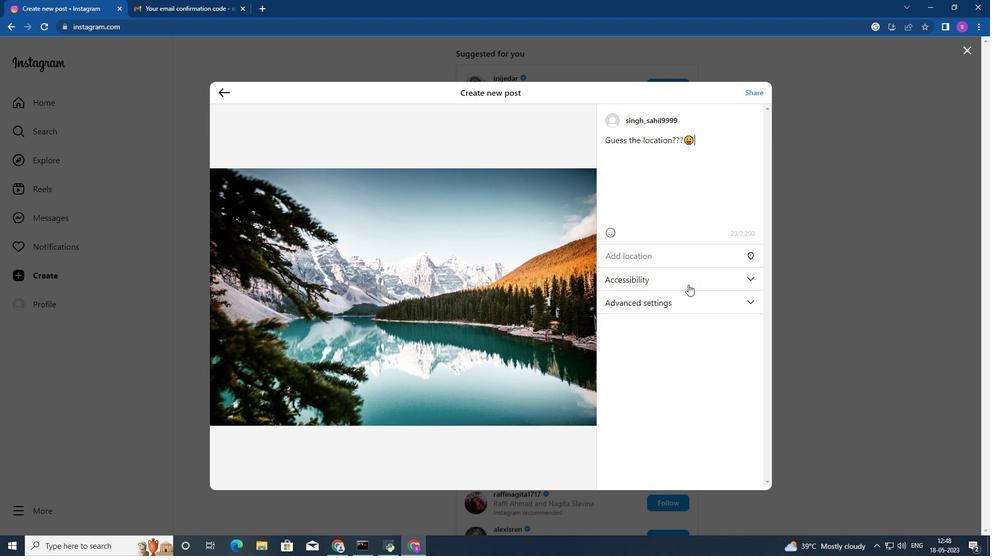 
Action: Mouse moved to (758, 93)
Screenshot: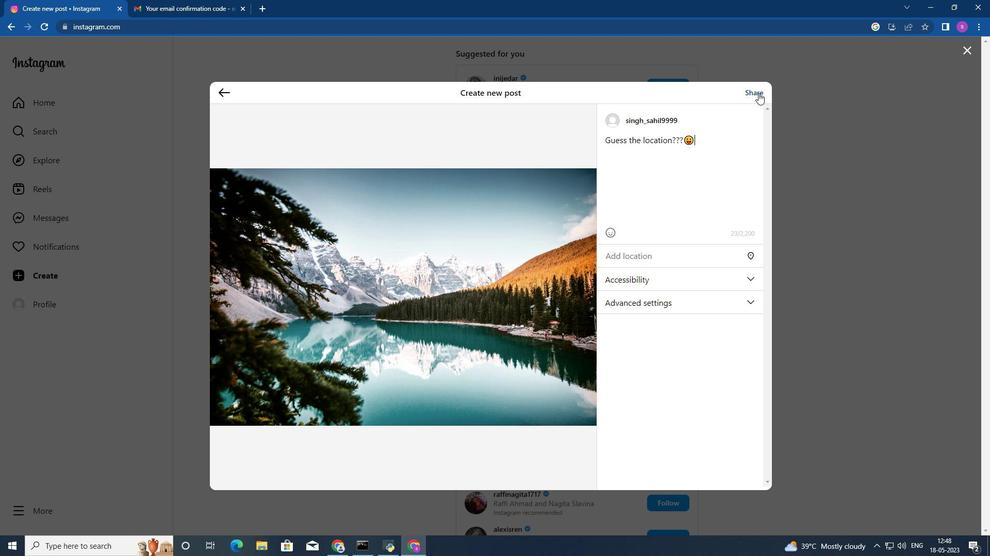 
Action: Mouse pressed left at (758, 93)
Screenshot: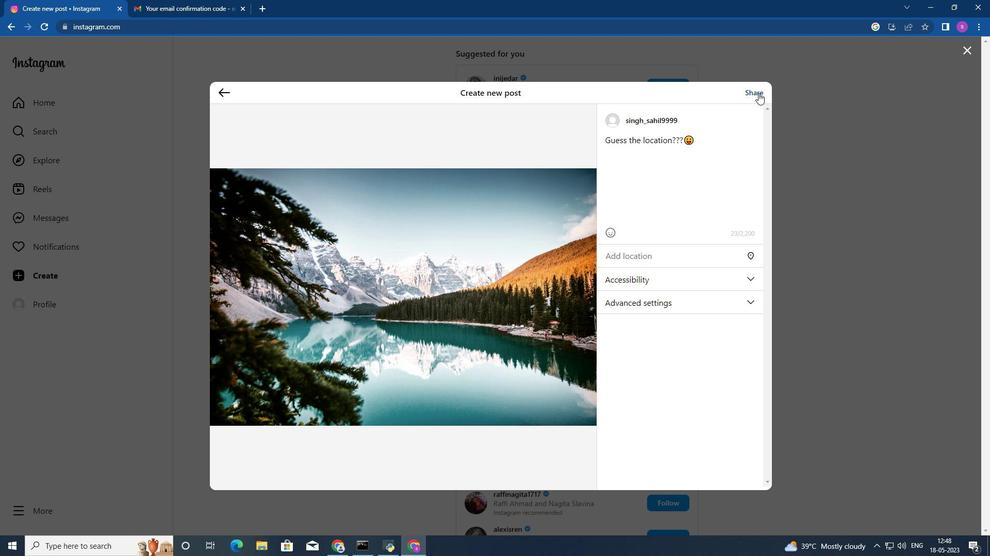
Action: Mouse moved to (249, 252)
Screenshot: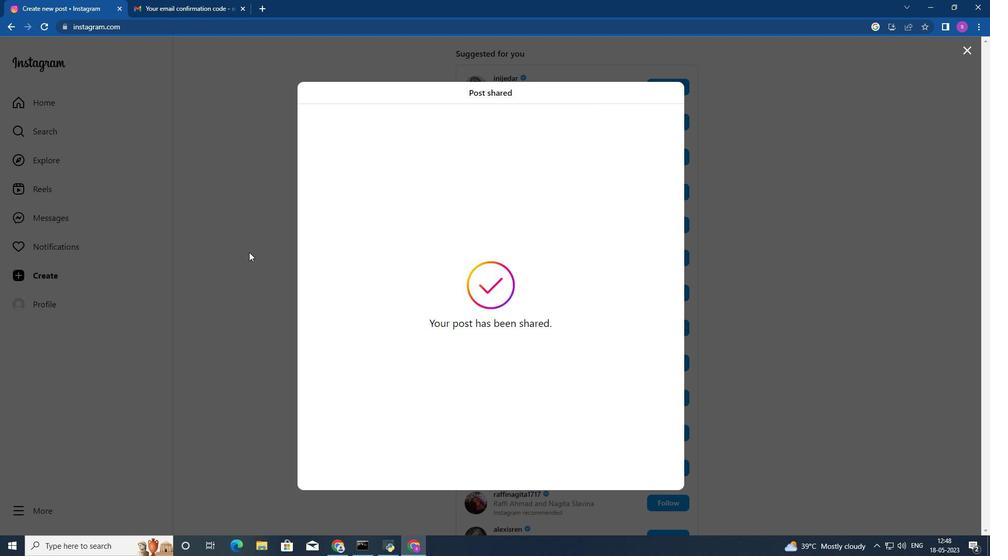 
Action: Mouse pressed left at (249, 252)
Screenshot: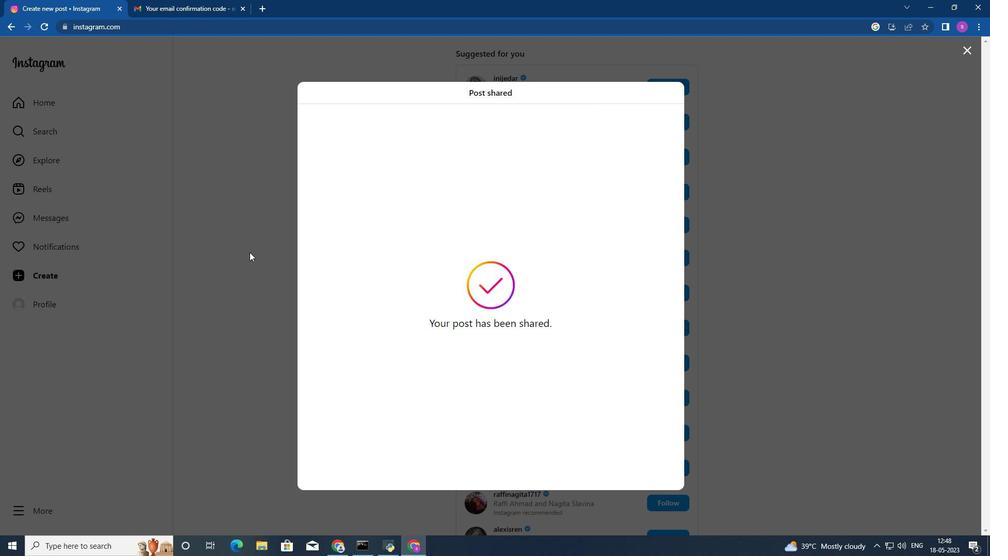 
Action: Mouse moved to (367, 324)
Screenshot: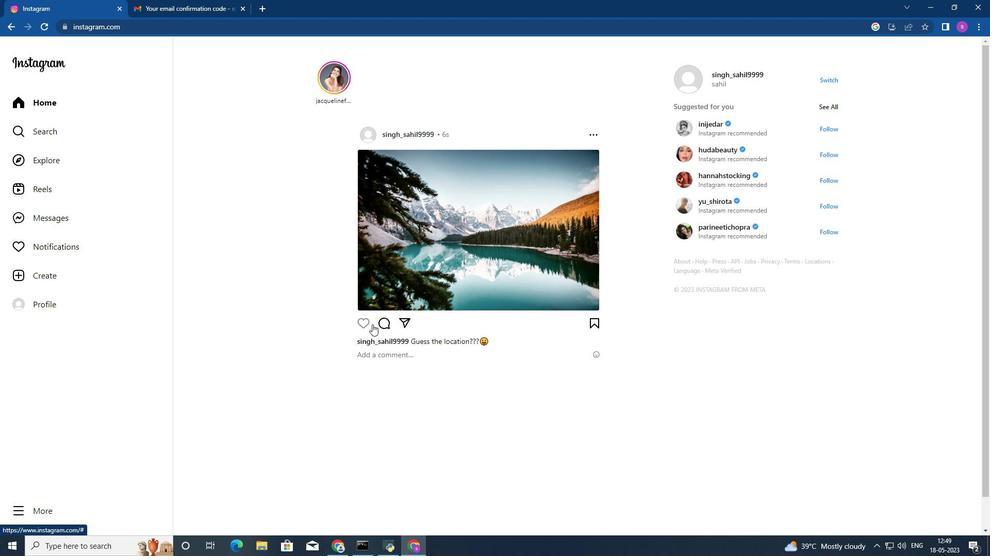 
Action: Mouse pressed left at (367, 324)
Screenshot: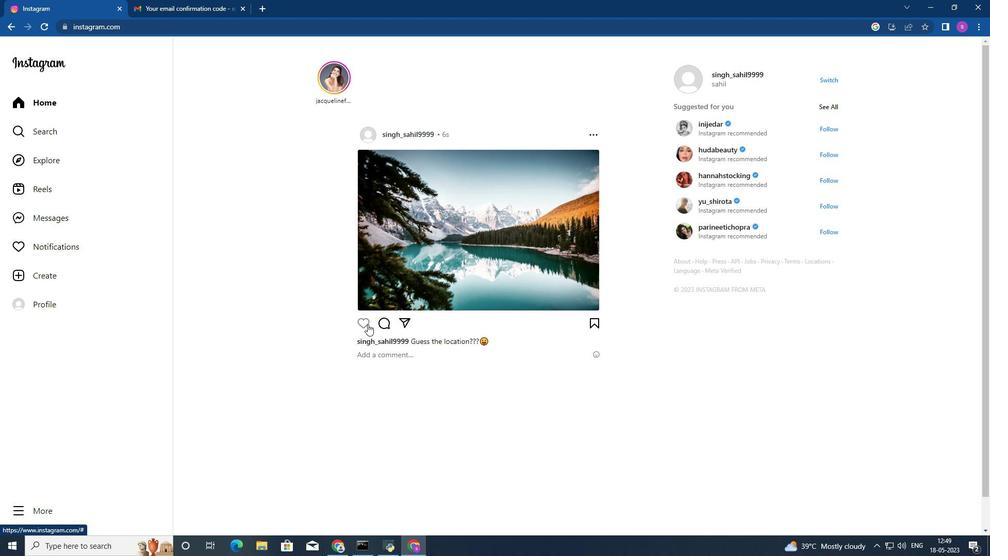
Action: Mouse moved to (328, 341)
Screenshot: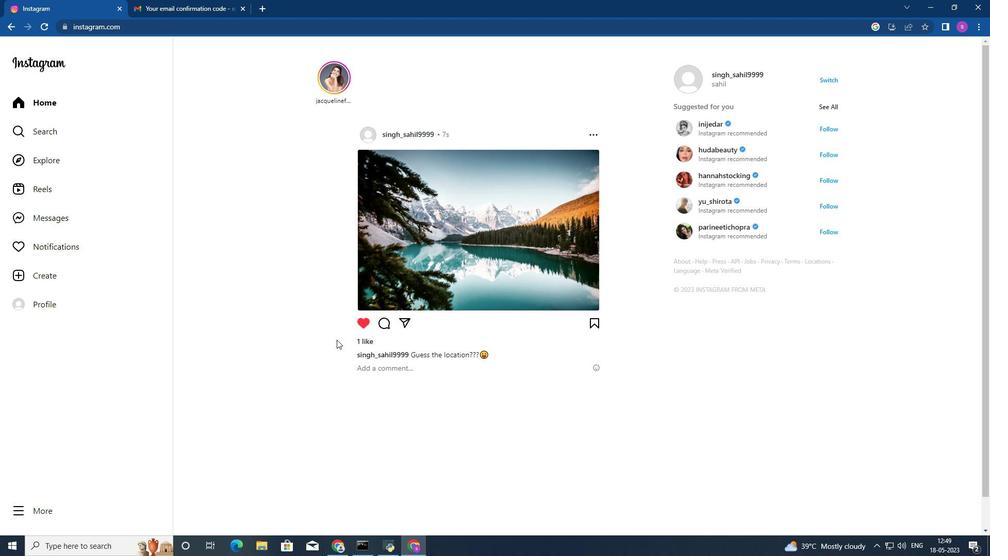 
